 Task: Send an email with the signature Anthony Hernandez with the subject Reminder for an interview and the message Can you please provide me with a status update on the upcoming client meeting? from softage.10@softage.net to softage.4@softage.net and move the email from Sent Items to the folder Access control
Action: Mouse moved to (131, 122)
Screenshot: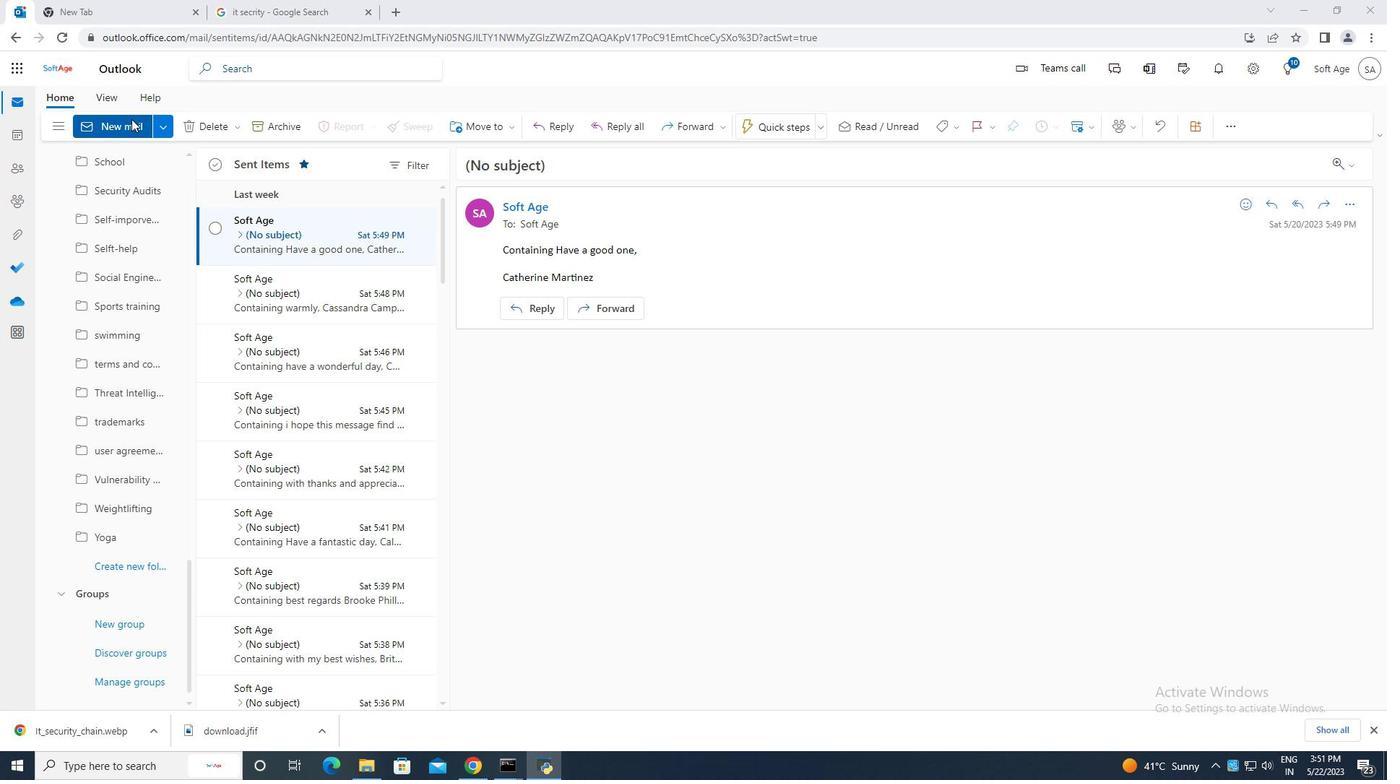 
Action: Mouse pressed left at (131, 122)
Screenshot: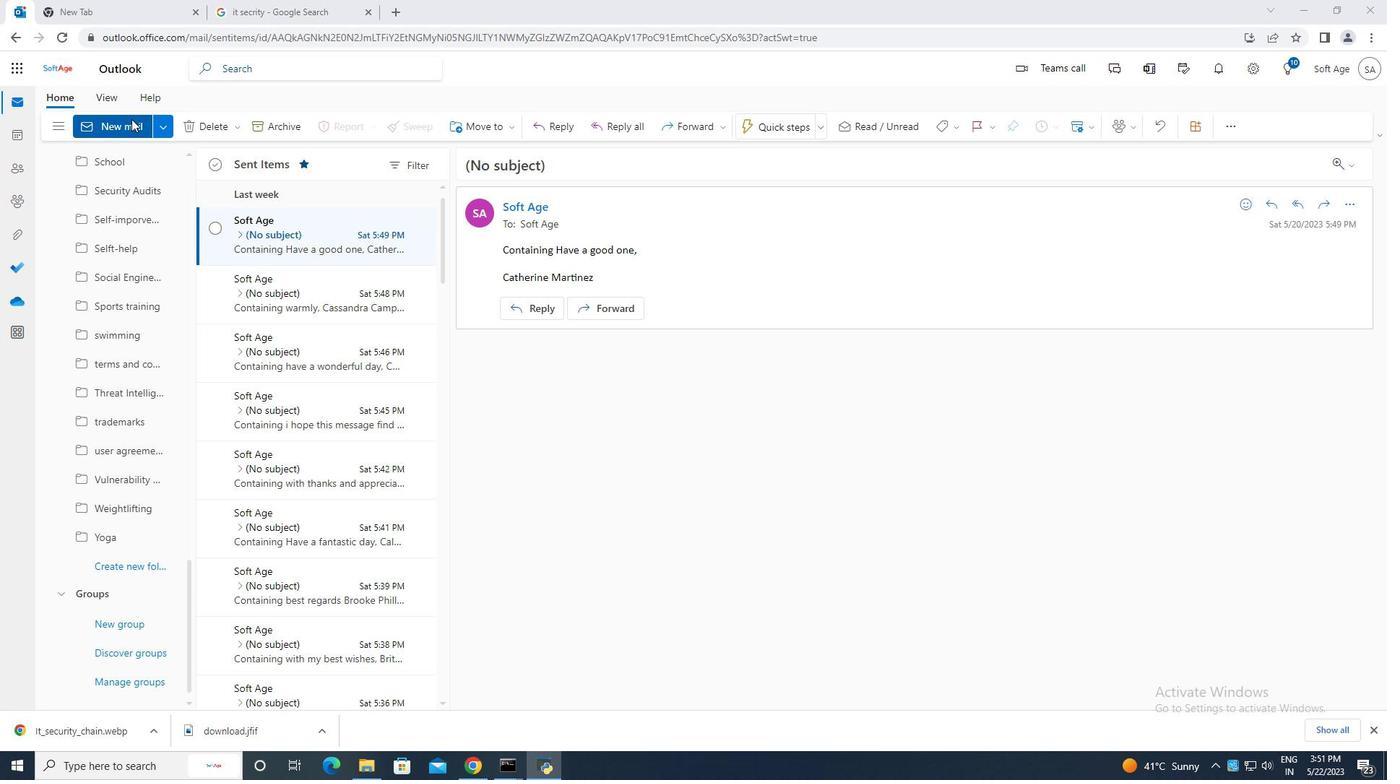 
Action: Mouse moved to (939, 123)
Screenshot: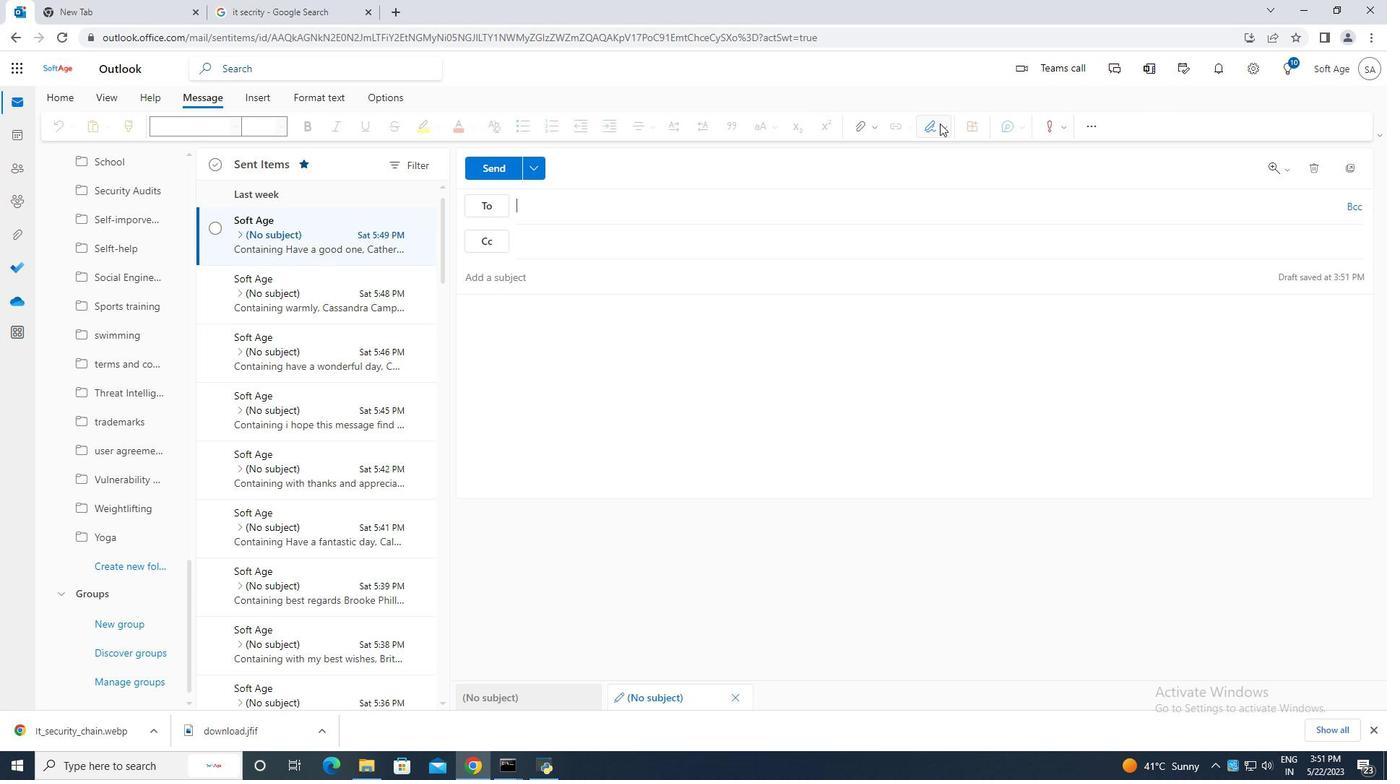 
Action: Mouse pressed left at (939, 123)
Screenshot: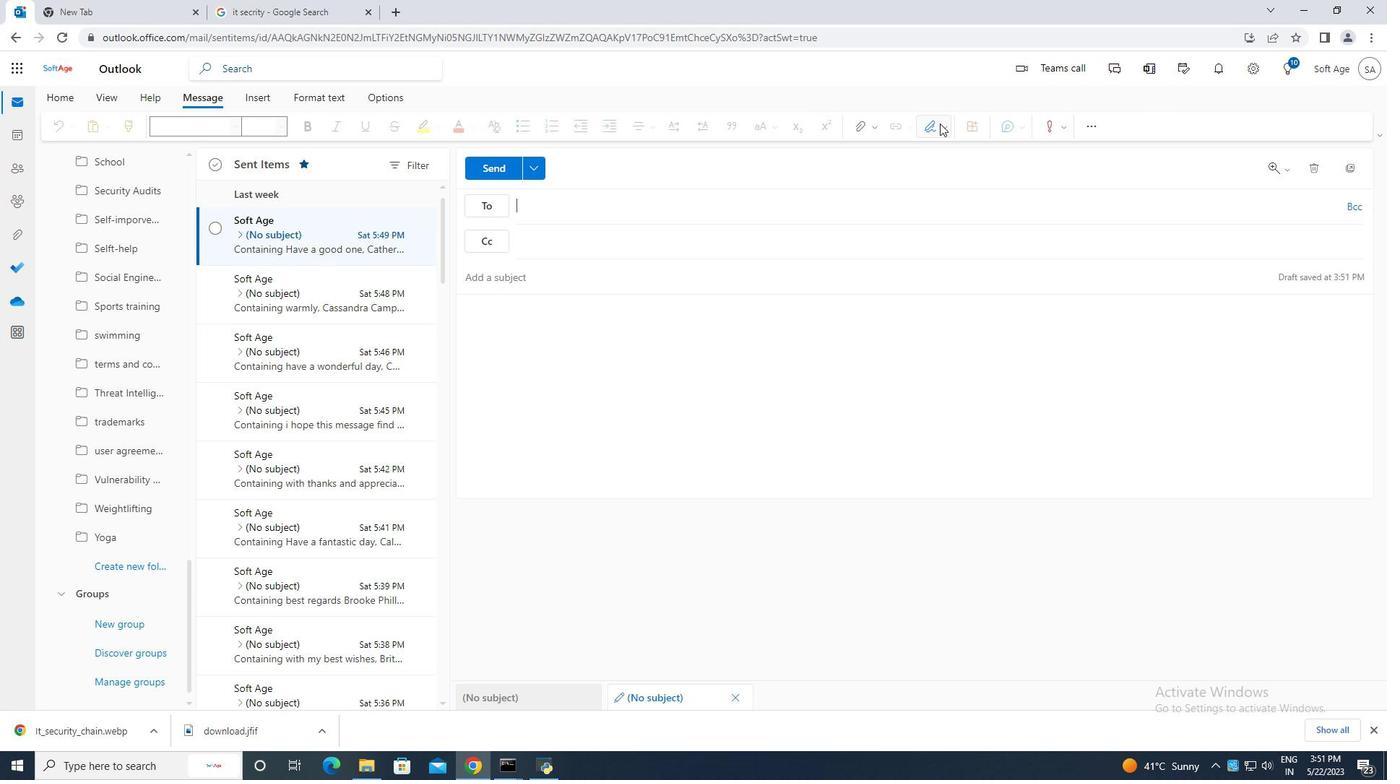 
Action: Mouse moved to (899, 188)
Screenshot: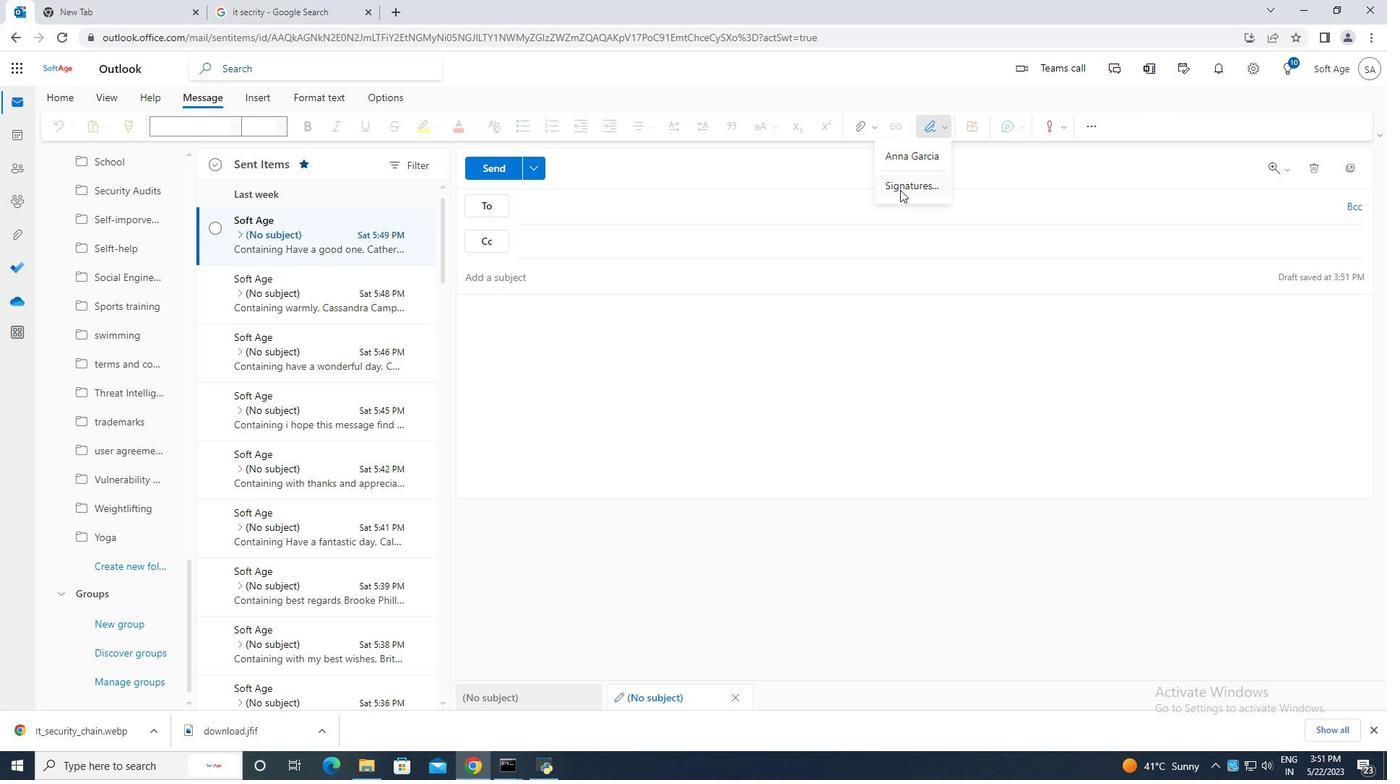 
Action: Mouse pressed left at (899, 188)
Screenshot: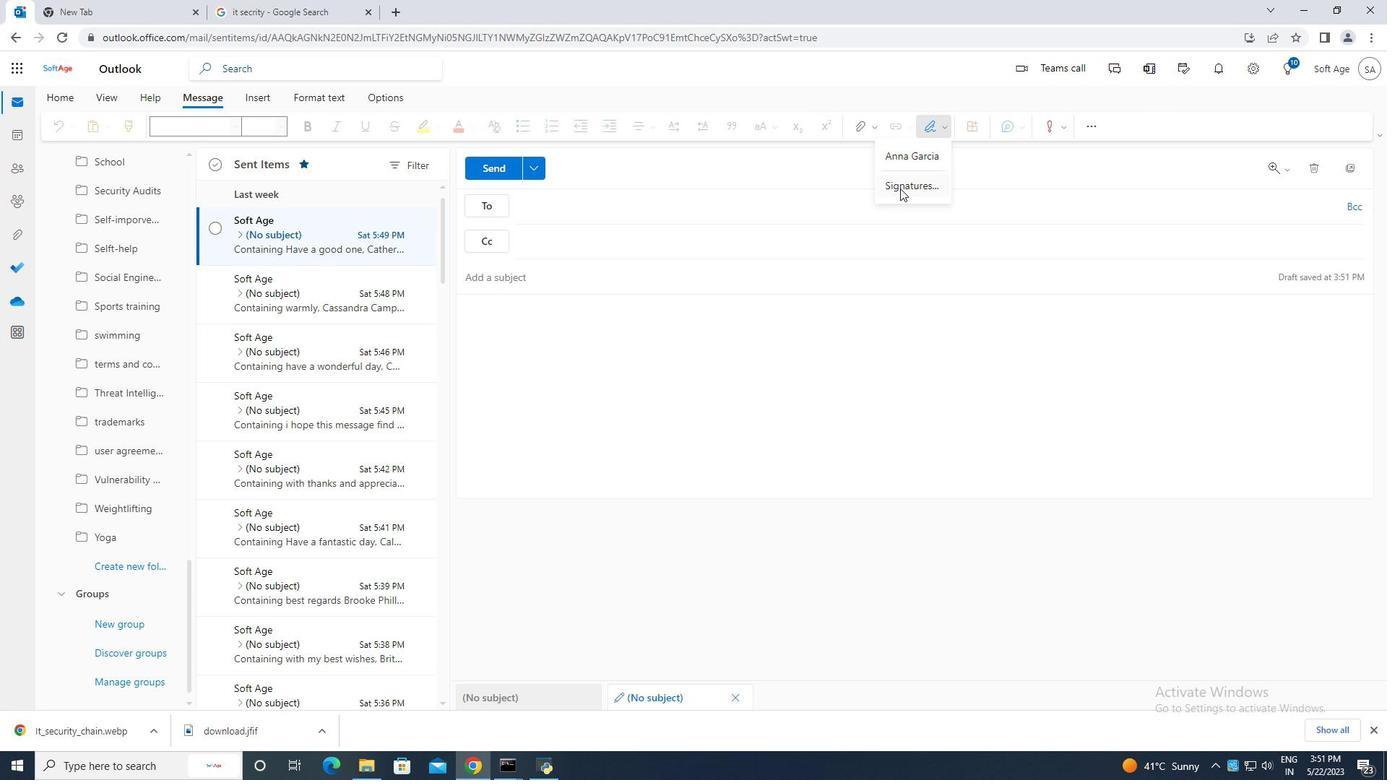 
Action: Mouse moved to (967, 241)
Screenshot: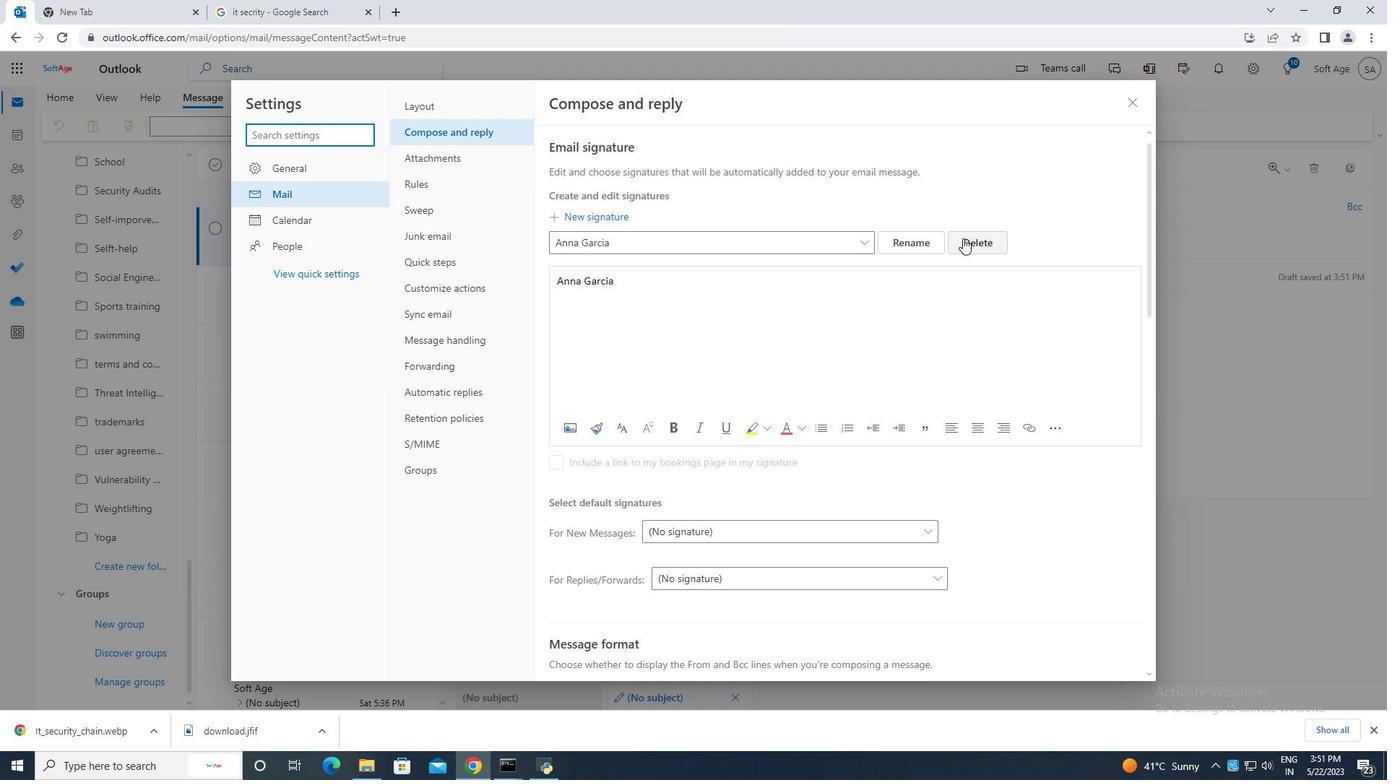 
Action: Mouse pressed left at (967, 241)
Screenshot: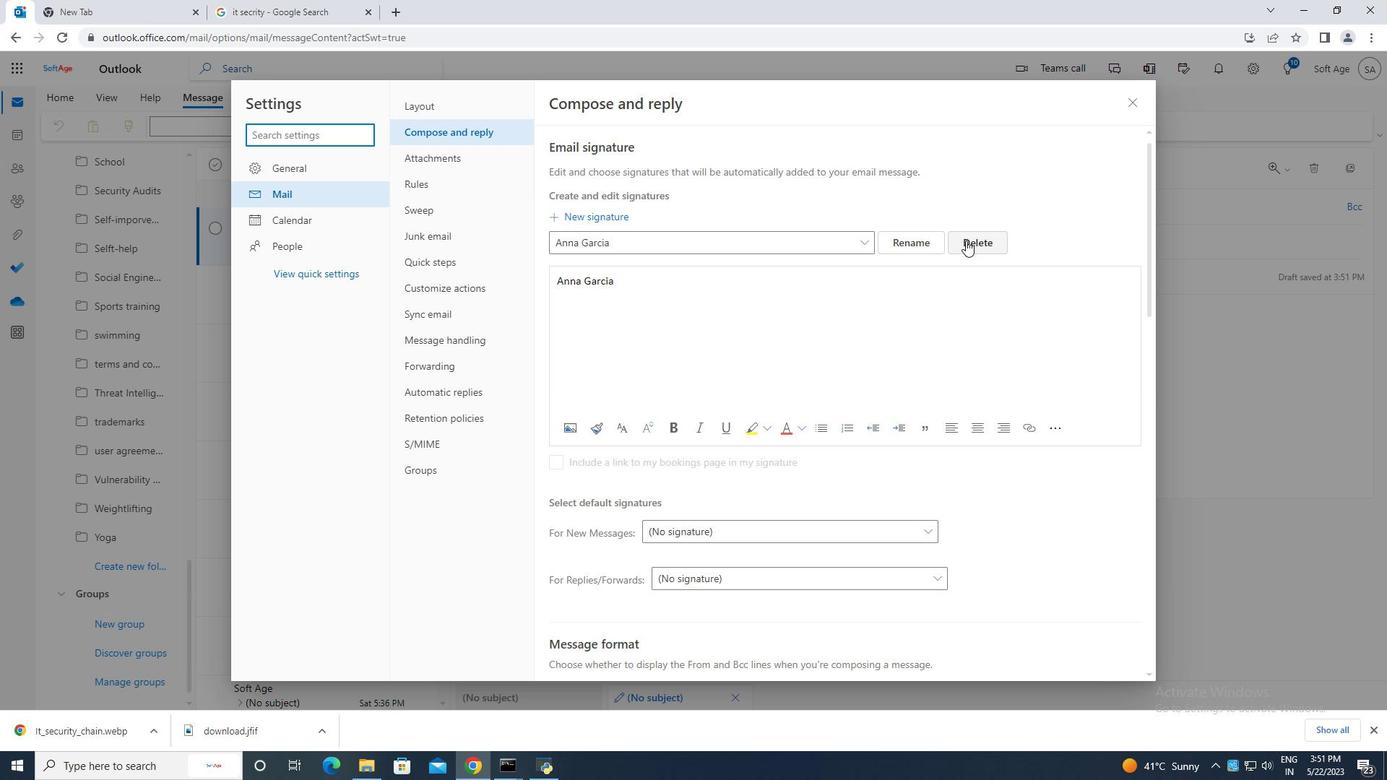 
Action: Mouse moved to (574, 243)
Screenshot: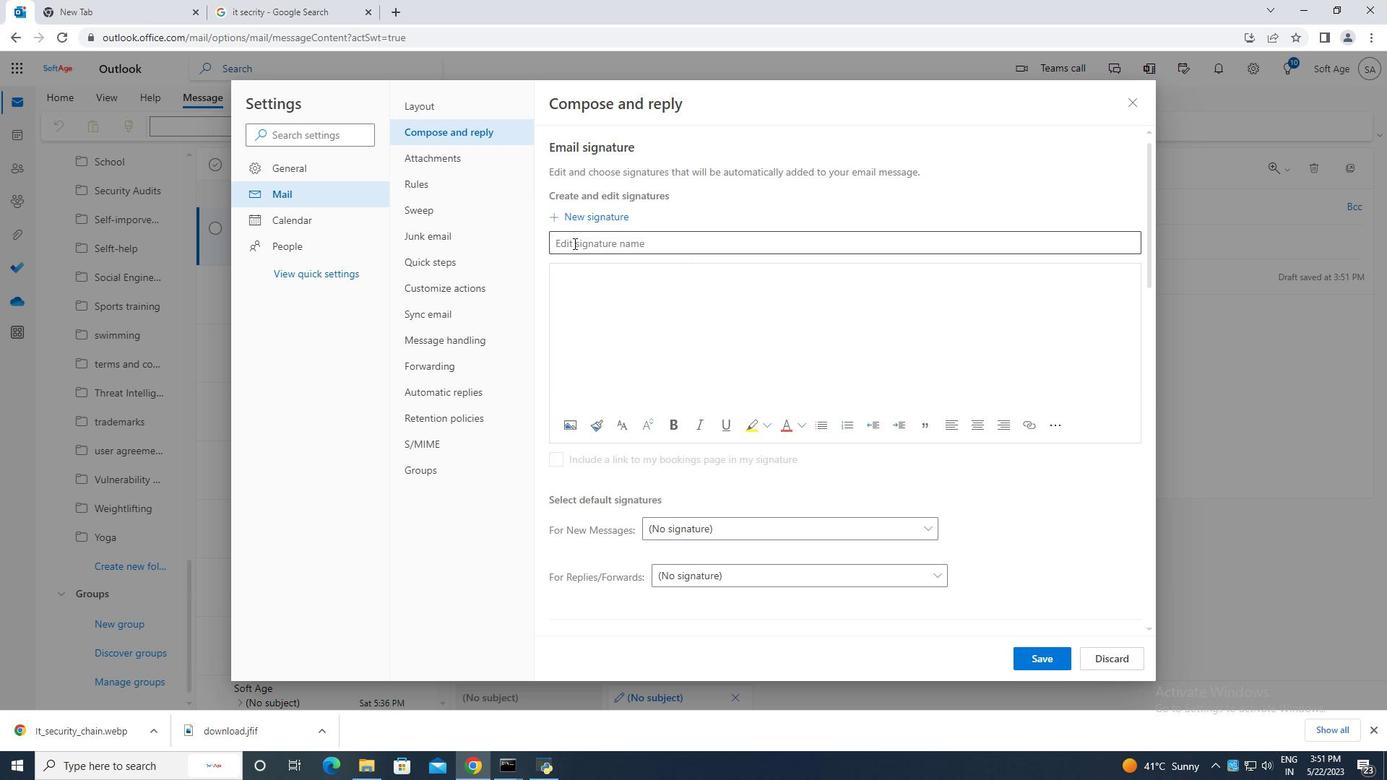 
Action: Mouse pressed left at (574, 243)
Screenshot: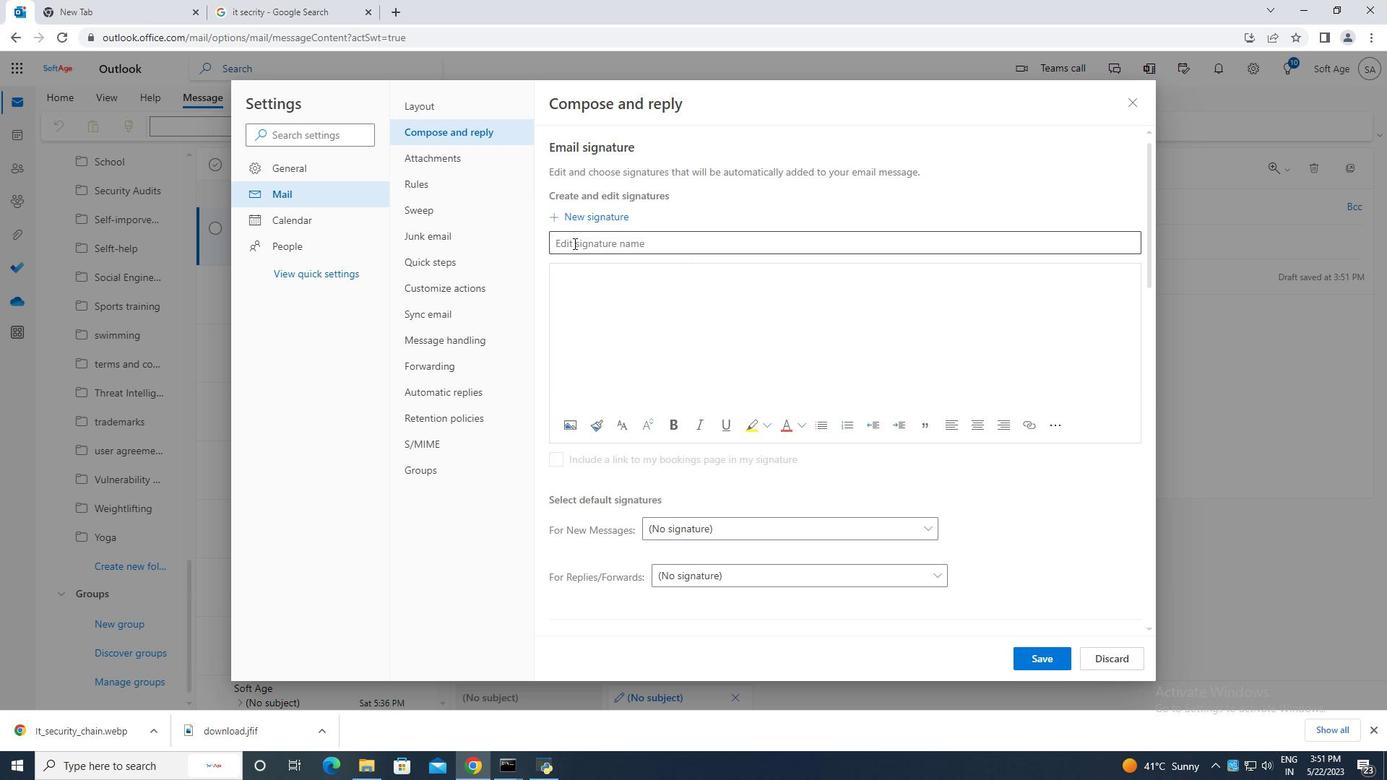 
Action: Key pressed <Key.caps_lock>A<Key.caps_lock>nthony<Key.space><Key.caps_lock>H<Key.caps_lock>ernandez
Screenshot: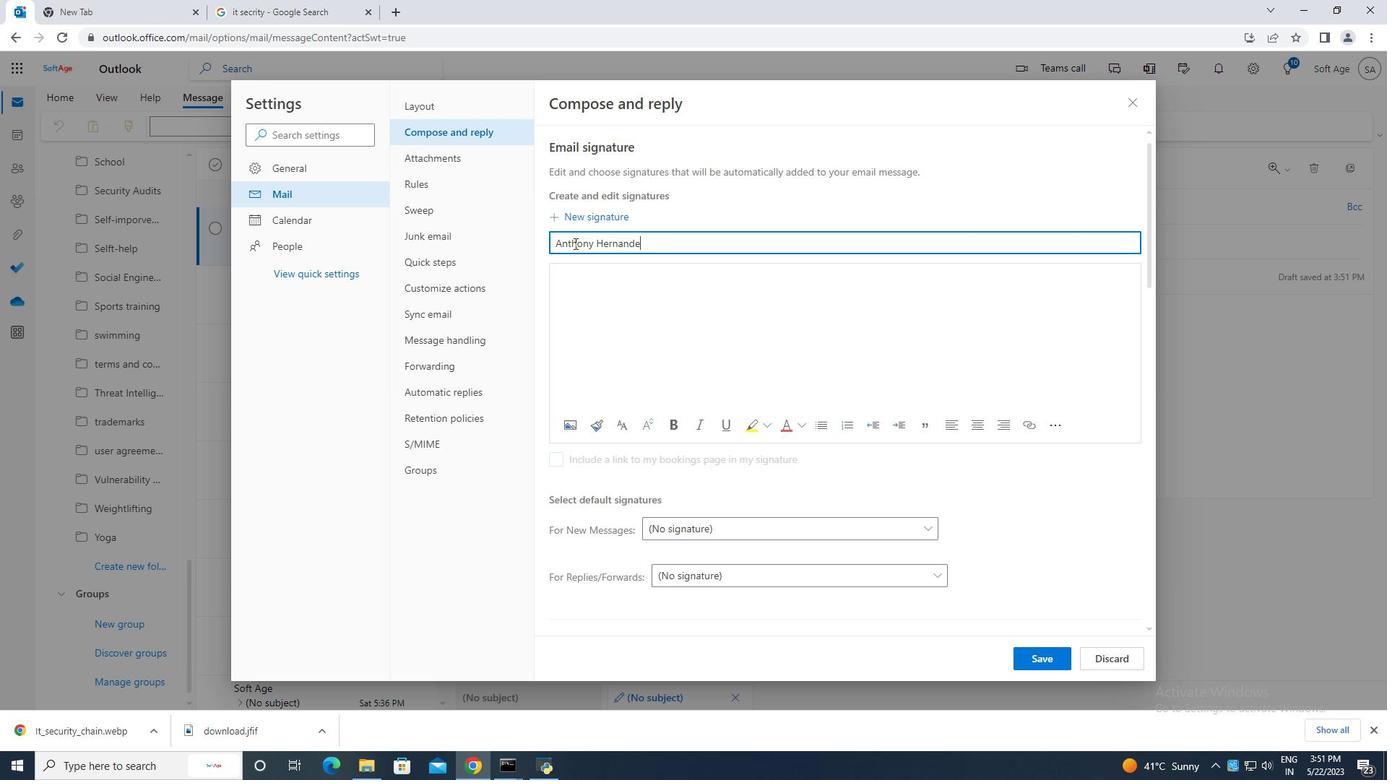 
Action: Mouse moved to (563, 287)
Screenshot: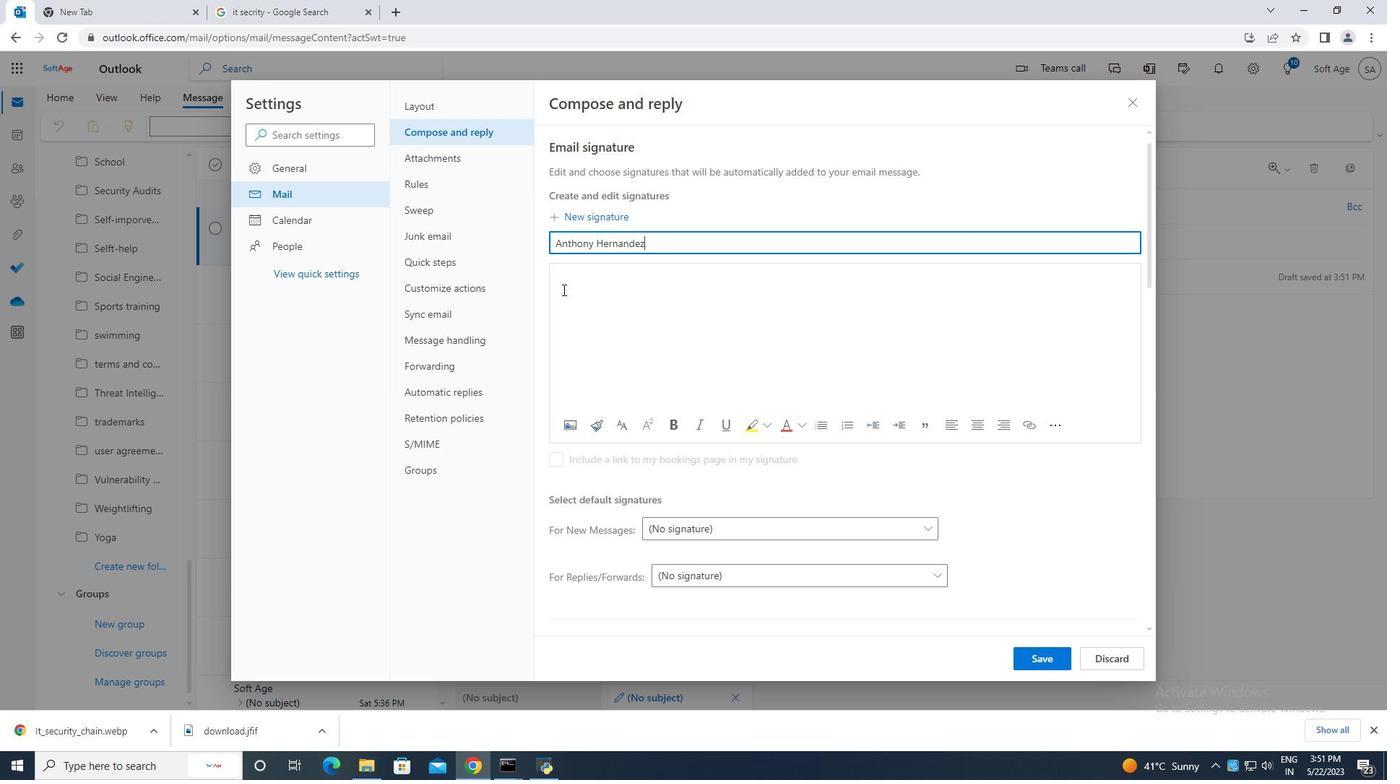 
Action: Mouse pressed left at (563, 287)
Screenshot: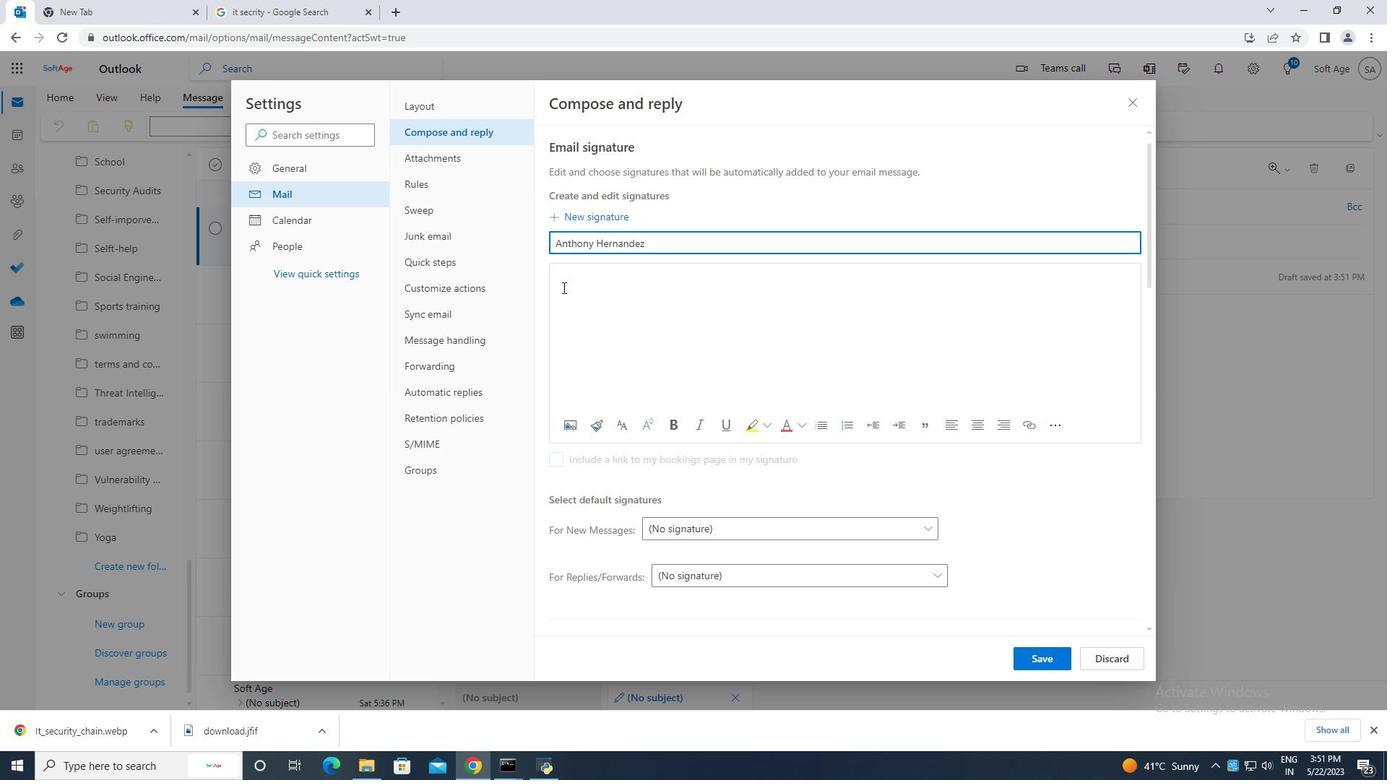 
Action: Mouse moved to (563, 286)
Screenshot: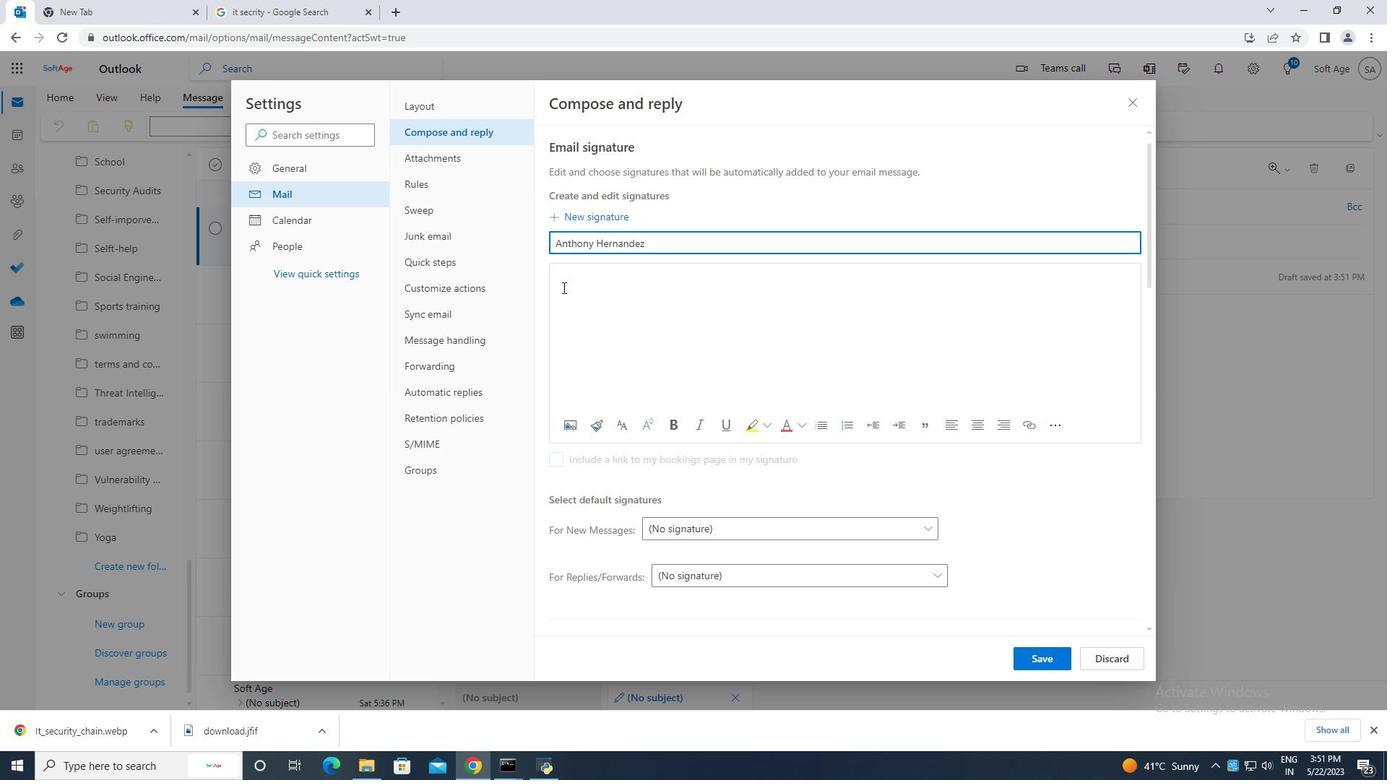 
Action: Key pressed <Key.caps_lock>A<Key.caps_lock>nthony<Key.space><Key.caps_lock>H<Key.caps_lock>ernandez
Screenshot: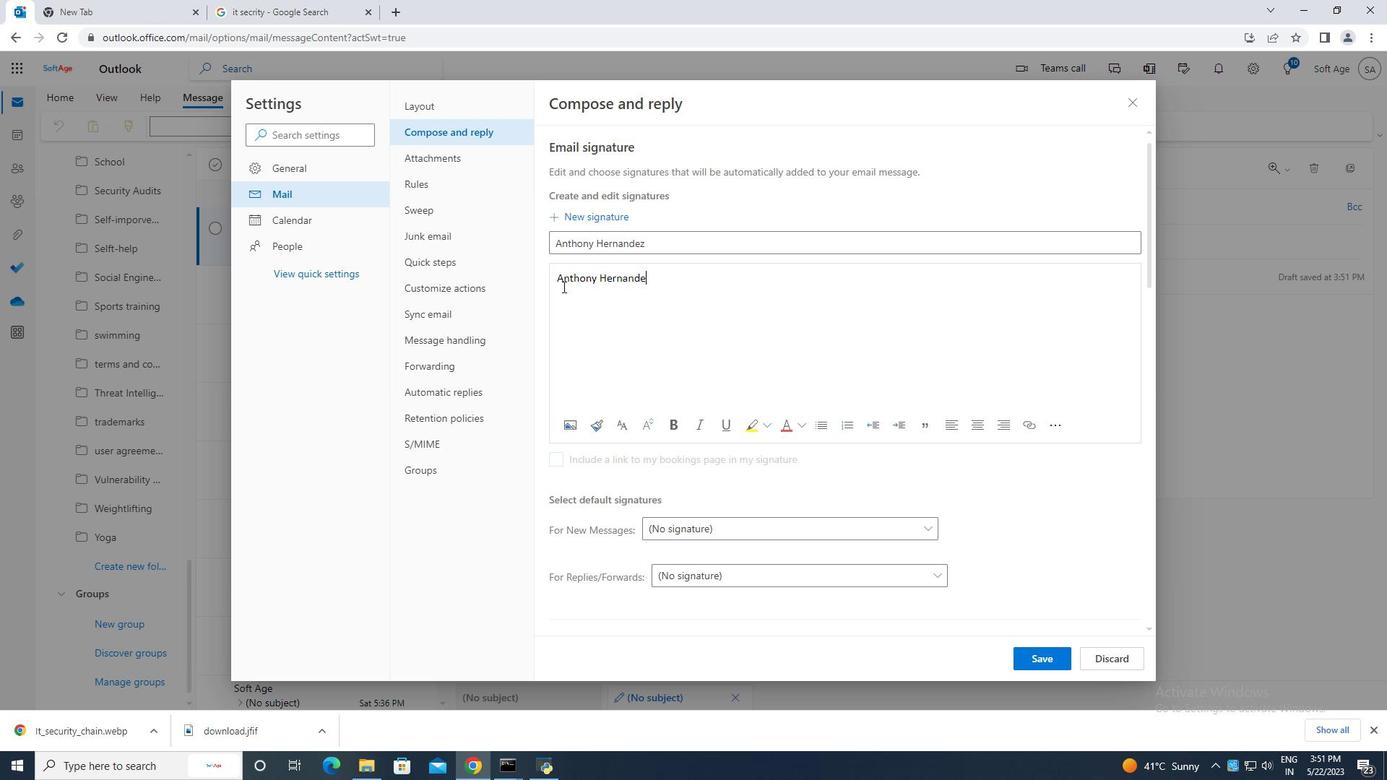 
Action: Mouse moved to (1048, 656)
Screenshot: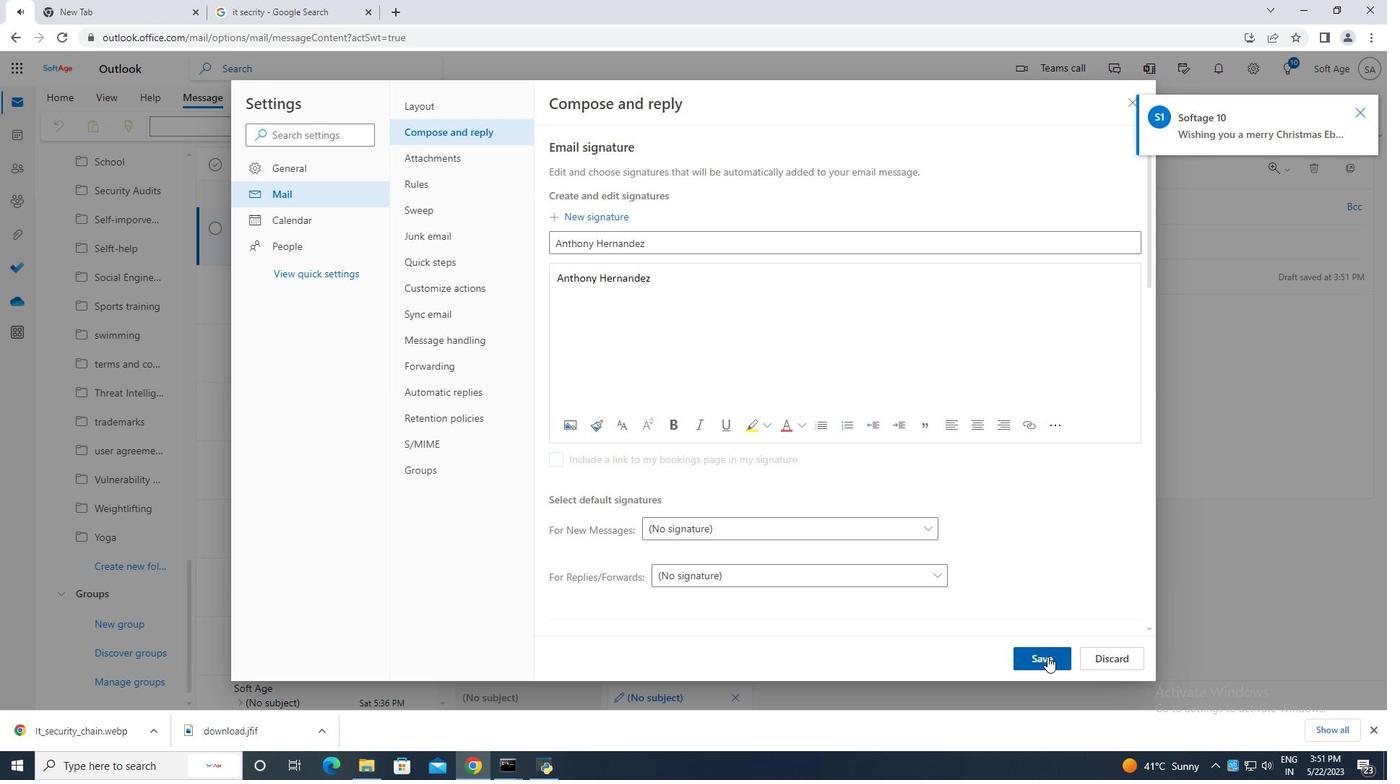 
Action: Mouse pressed left at (1048, 656)
Screenshot: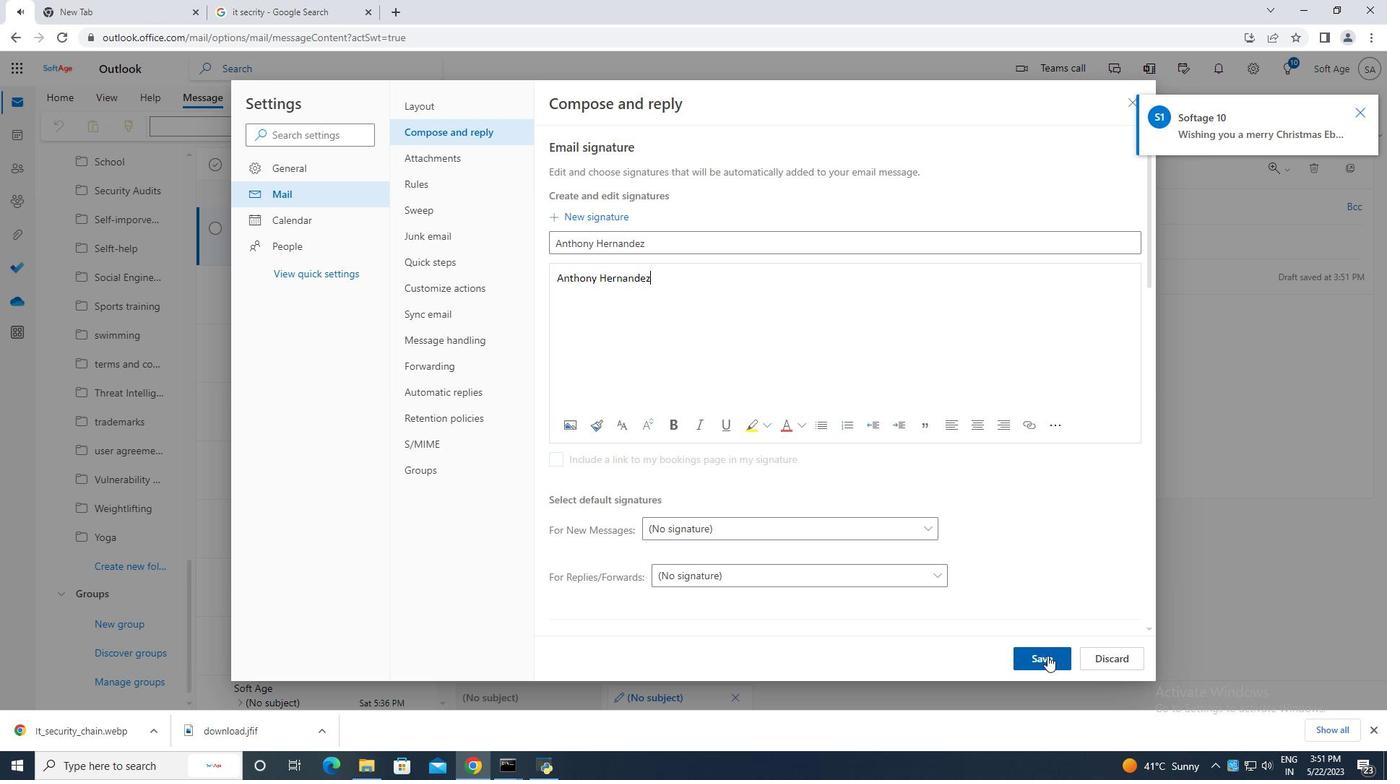 
Action: Mouse moved to (1131, 105)
Screenshot: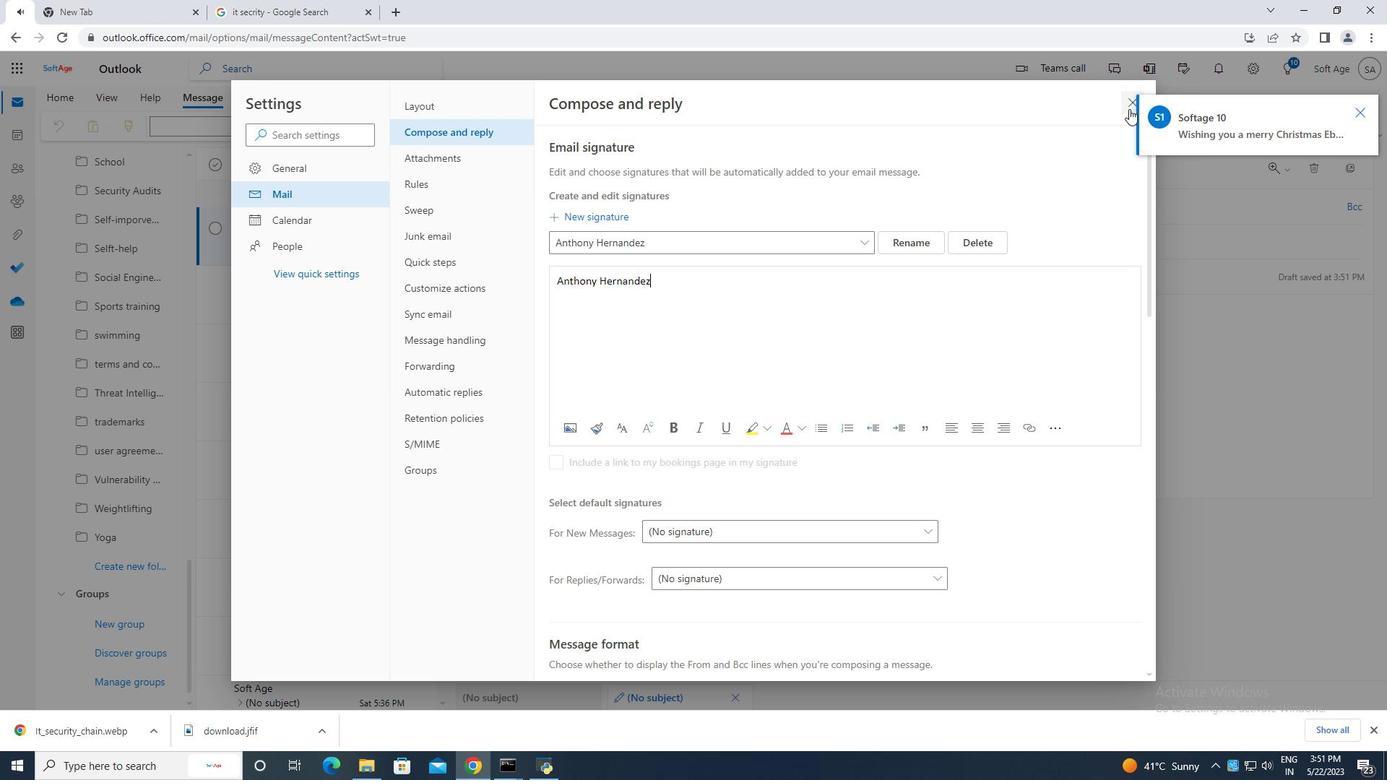 
Action: Mouse pressed left at (1131, 105)
Screenshot: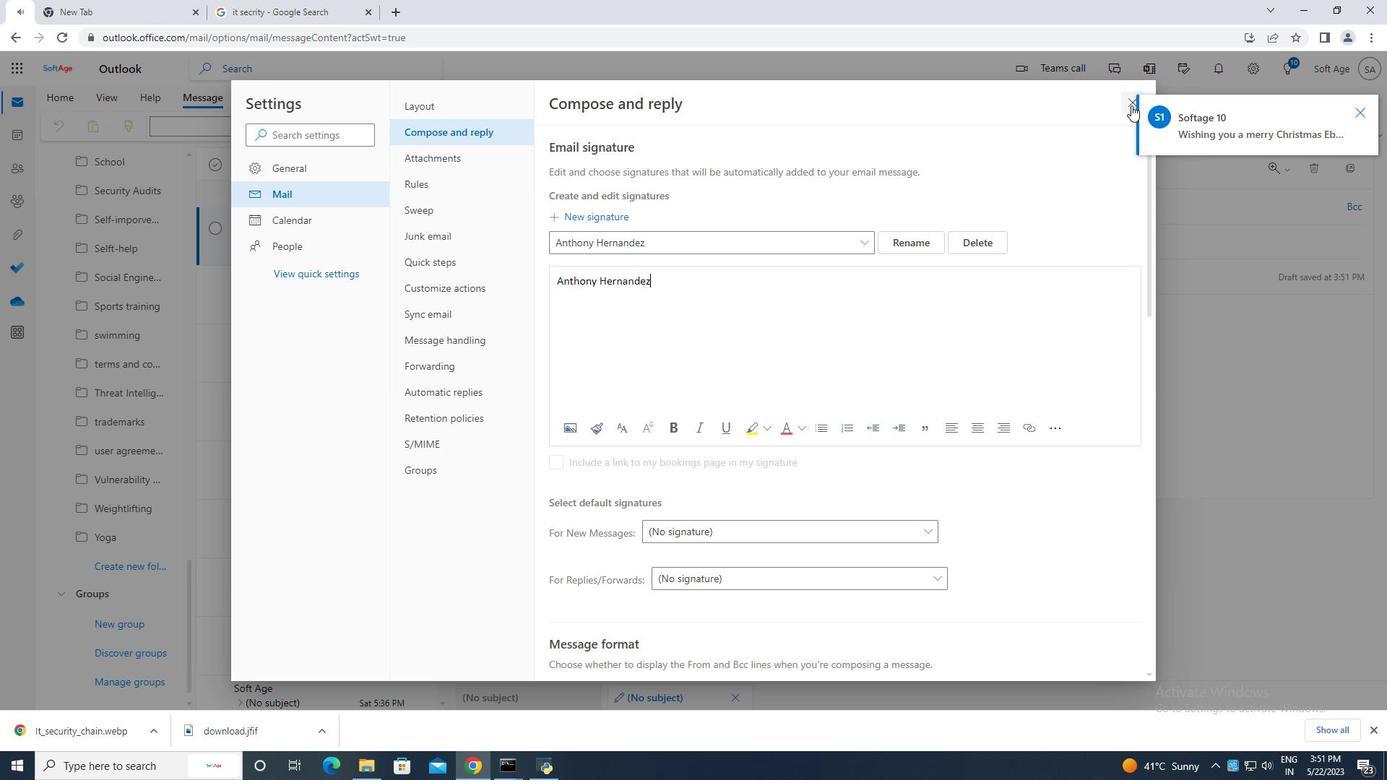 
Action: Mouse moved to (928, 130)
Screenshot: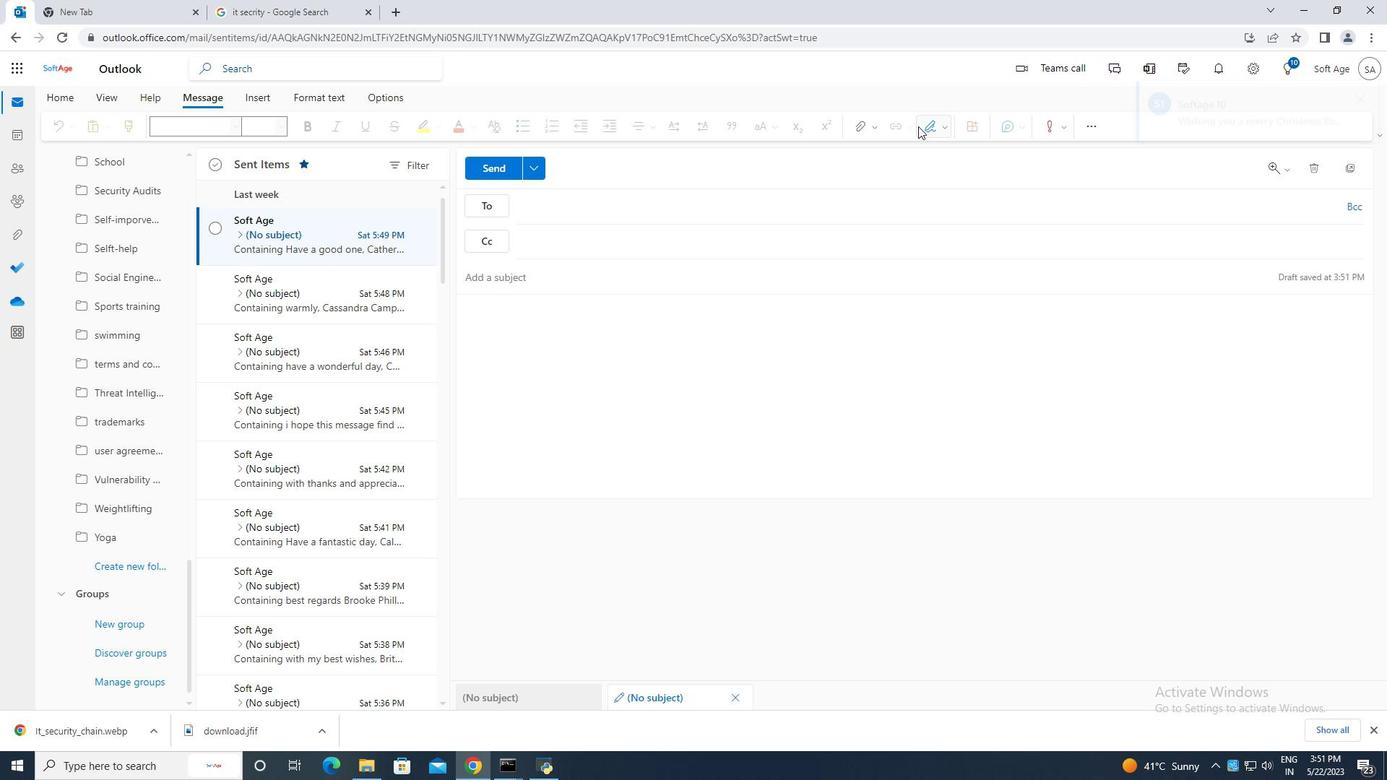 
Action: Mouse pressed left at (928, 130)
Screenshot: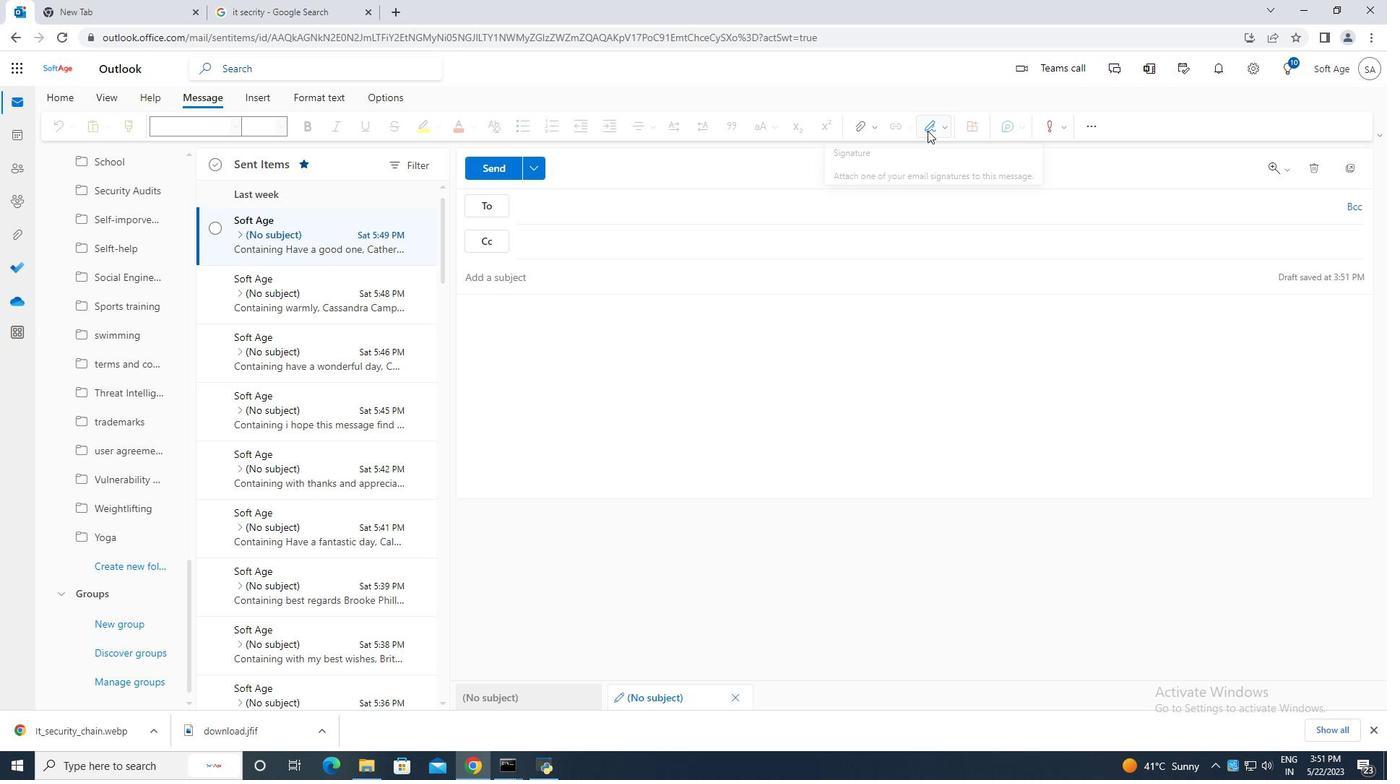 
Action: Mouse moved to (886, 159)
Screenshot: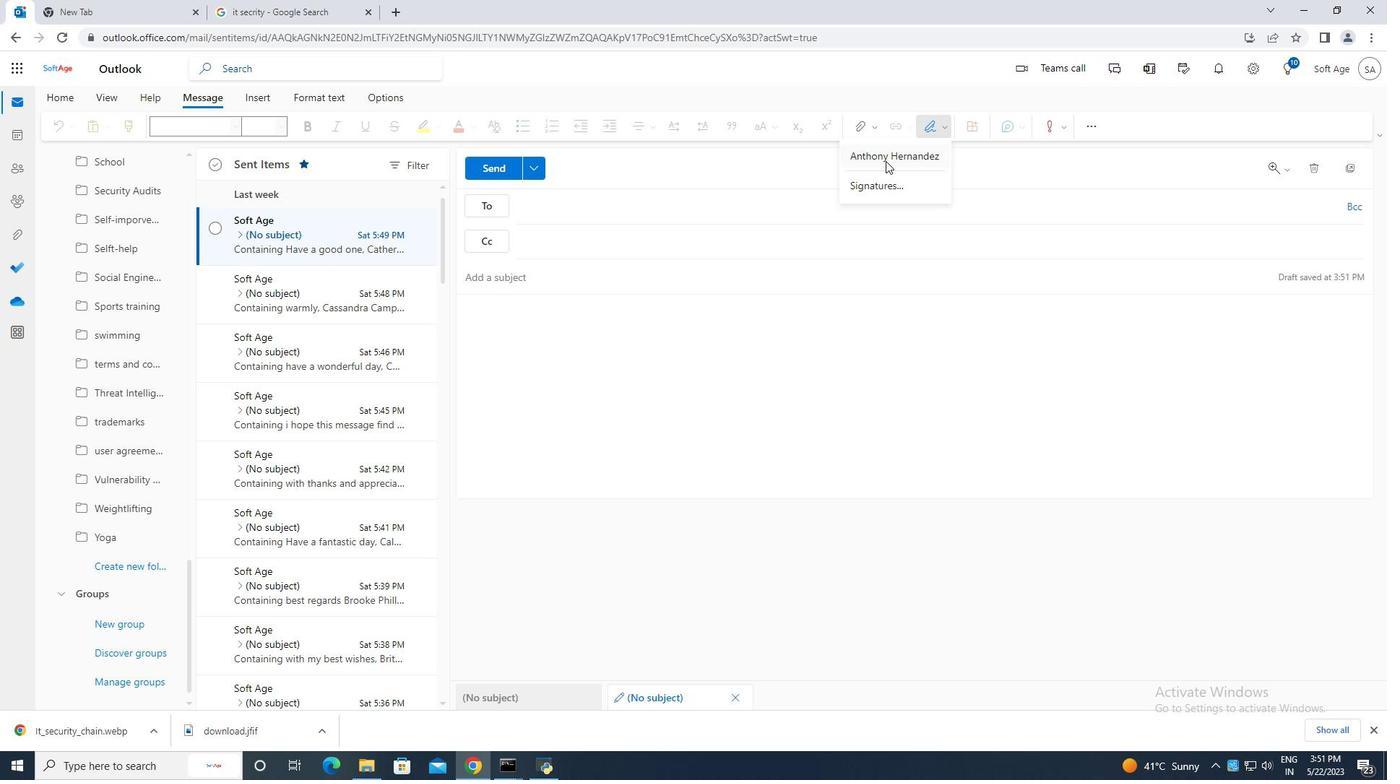 
Action: Mouse pressed left at (886, 159)
Screenshot: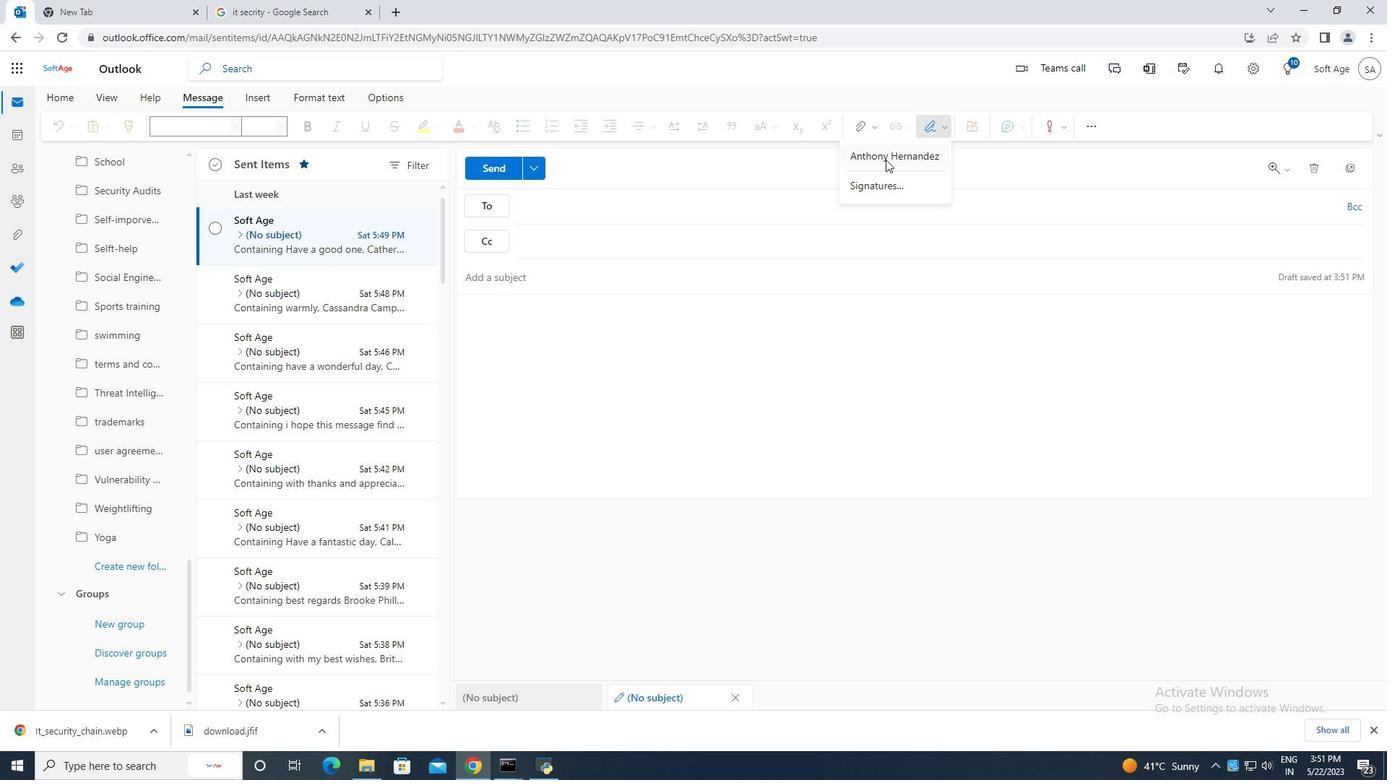 
Action: Mouse moved to (510, 271)
Screenshot: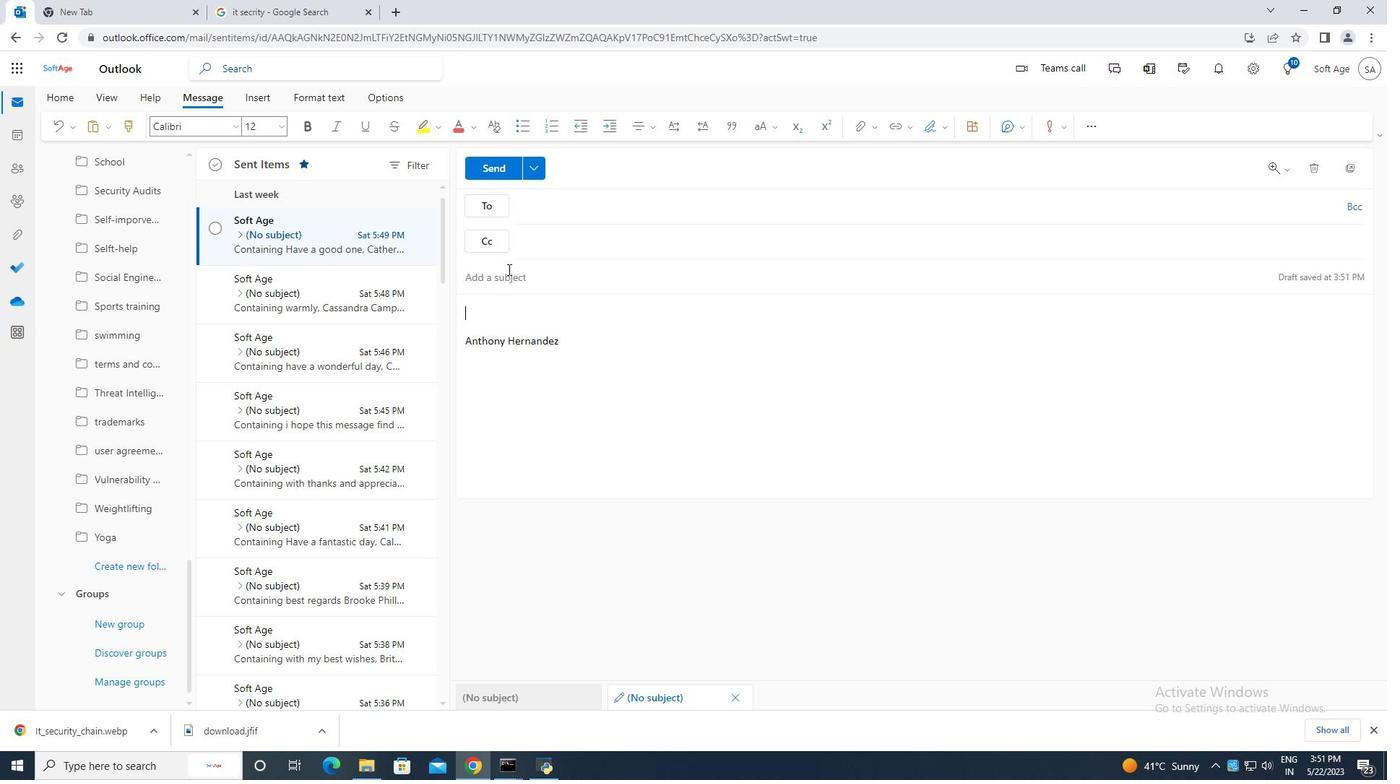 
Action: Mouse pressed left at (510, 271)
Screenshot: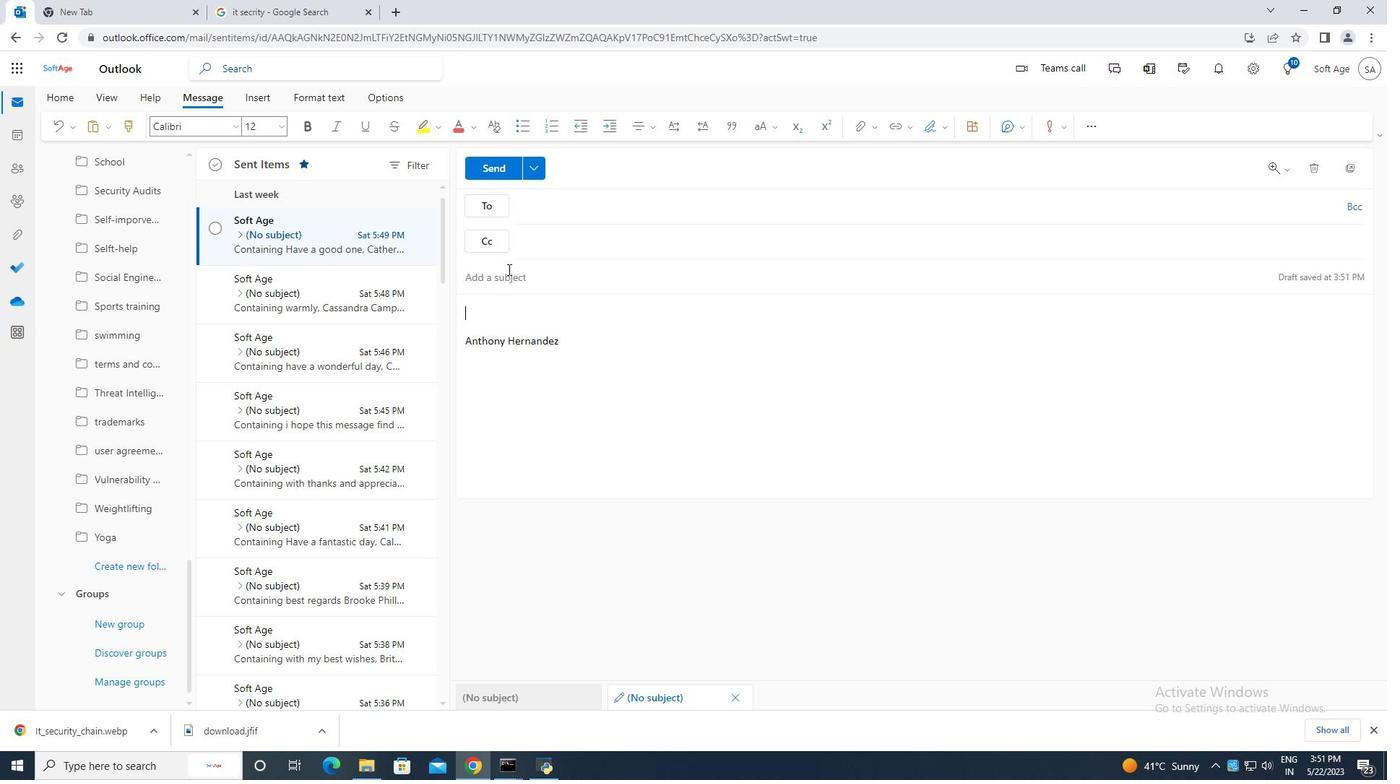 
Action: Mouse moved to (510, 271)
Screenshot: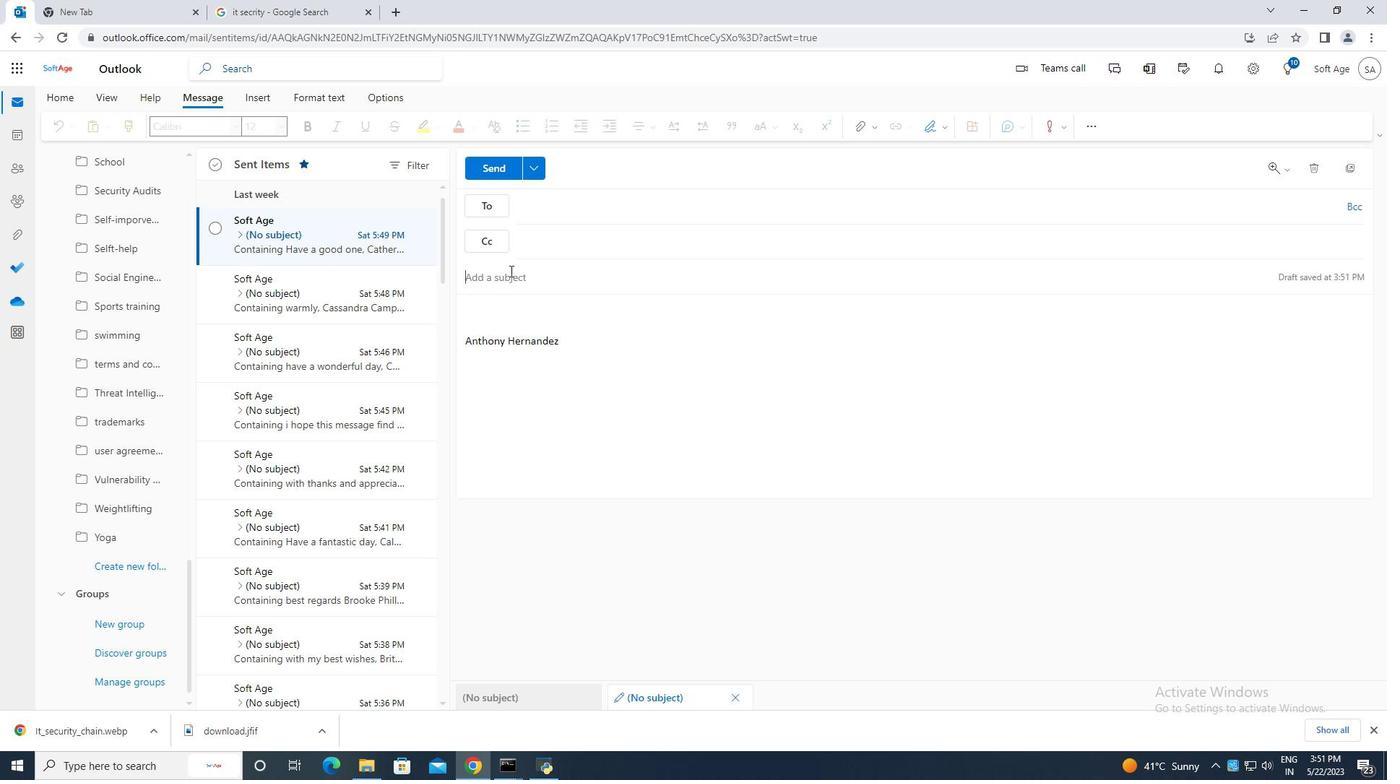 
Action: Key pressed <Key.caps_lock>R<Key.caps_lock>eminder<Key.space>for<Key.space>an<Key.space>interview<Key.space><Key.backspace>.
Screenshot: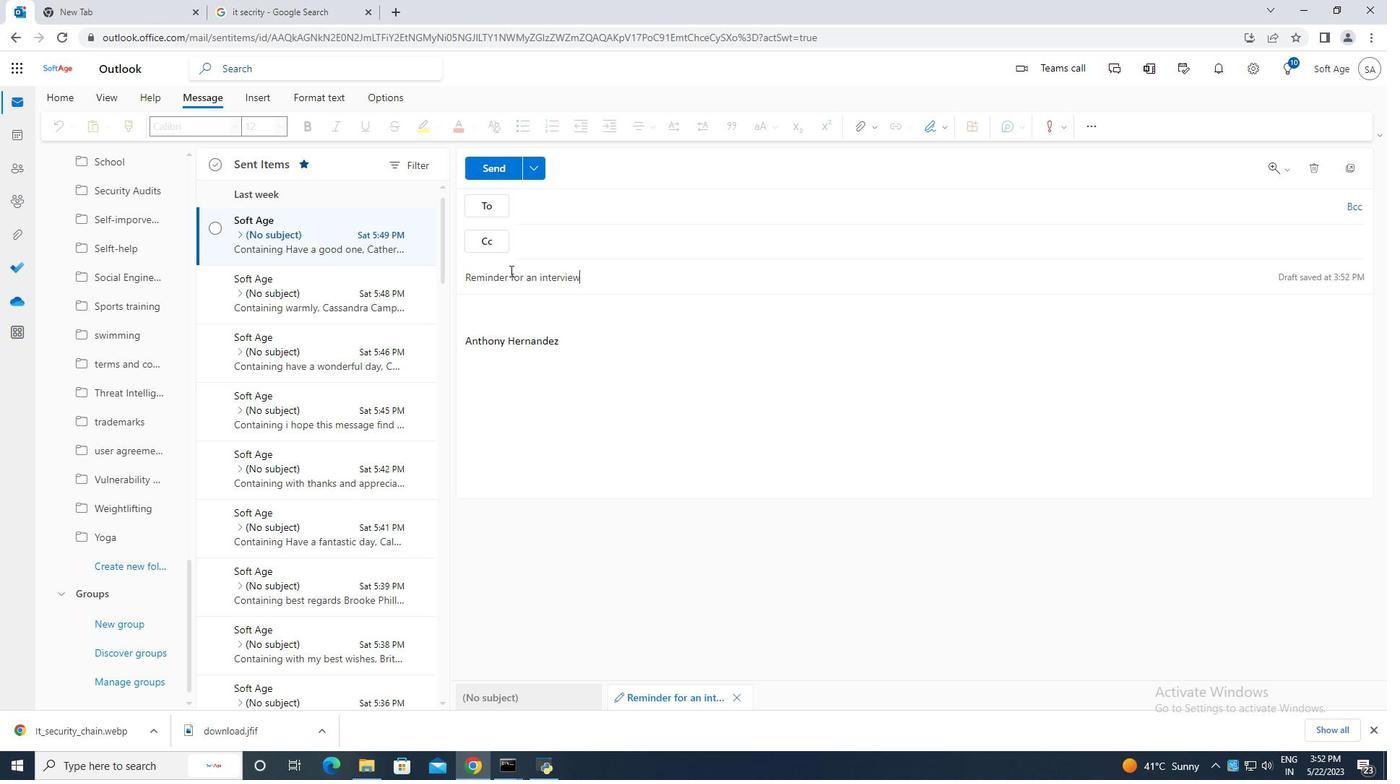 
Action: Mouse moved to (524, 318)
Screenshot: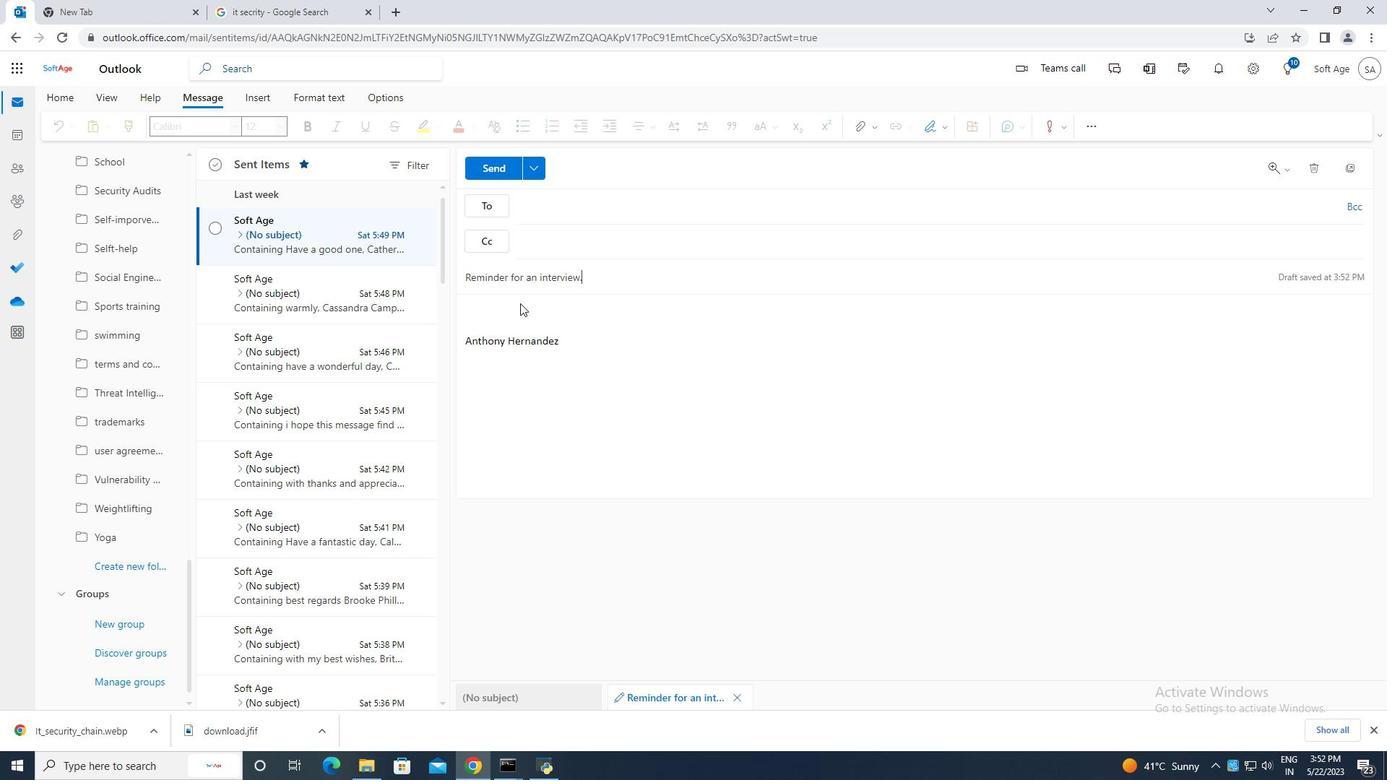 
Action: Mouse pressed left at (524, 318)
Screenshot: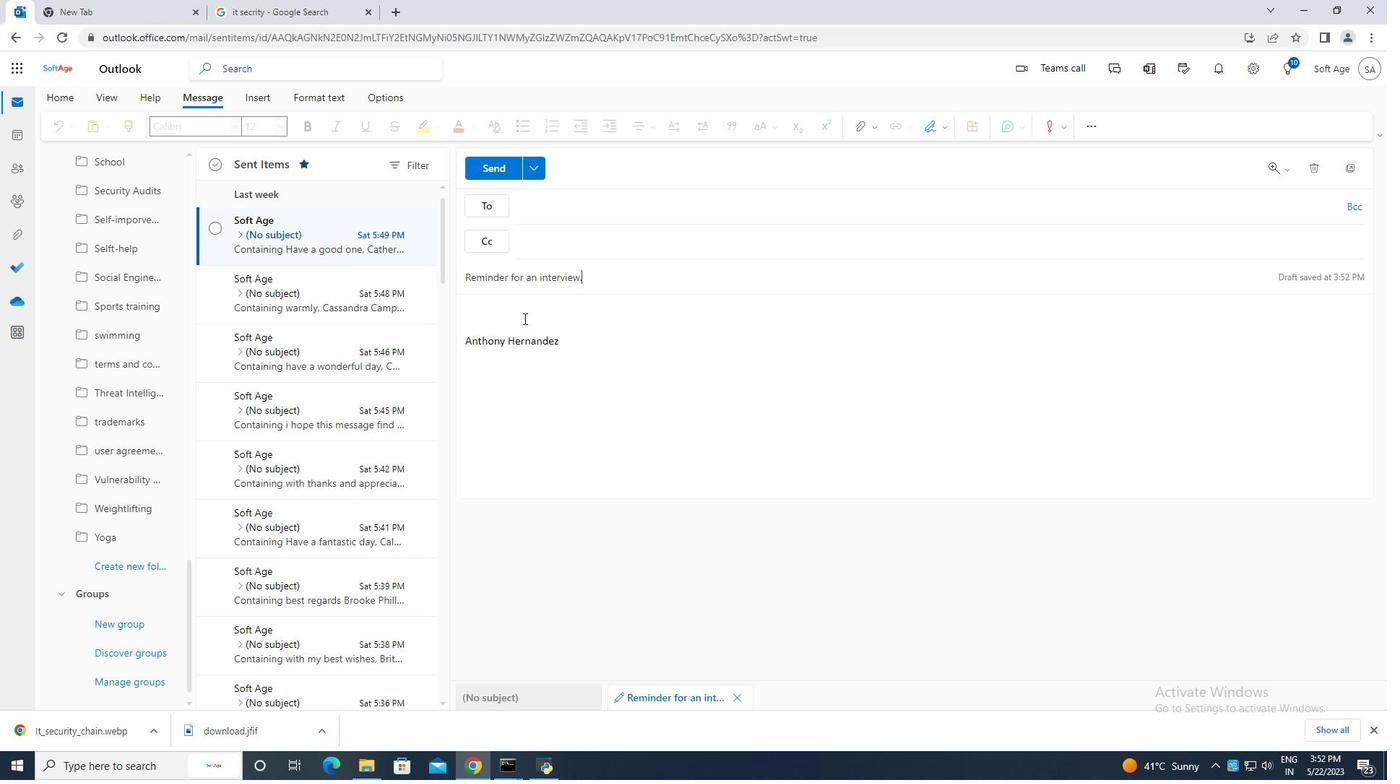 
Action: Key pressed <Key.caps_lock>C<Key.caps_lock>an<Key.space>you<Key.space>please<Key.space>provide<Key.space>me<Key.space>with<Key.space>a<Key.space>status<Key.space>u[<Key.backspace>pdate<Key.space>on<Key.space>the<Key.space>upcomm<Key.backspace>ing<Key.space>clint<Key.space><Key.backspace><Key.backspace><Key.backspace>ent<Key.space>meeting.
Screenshot: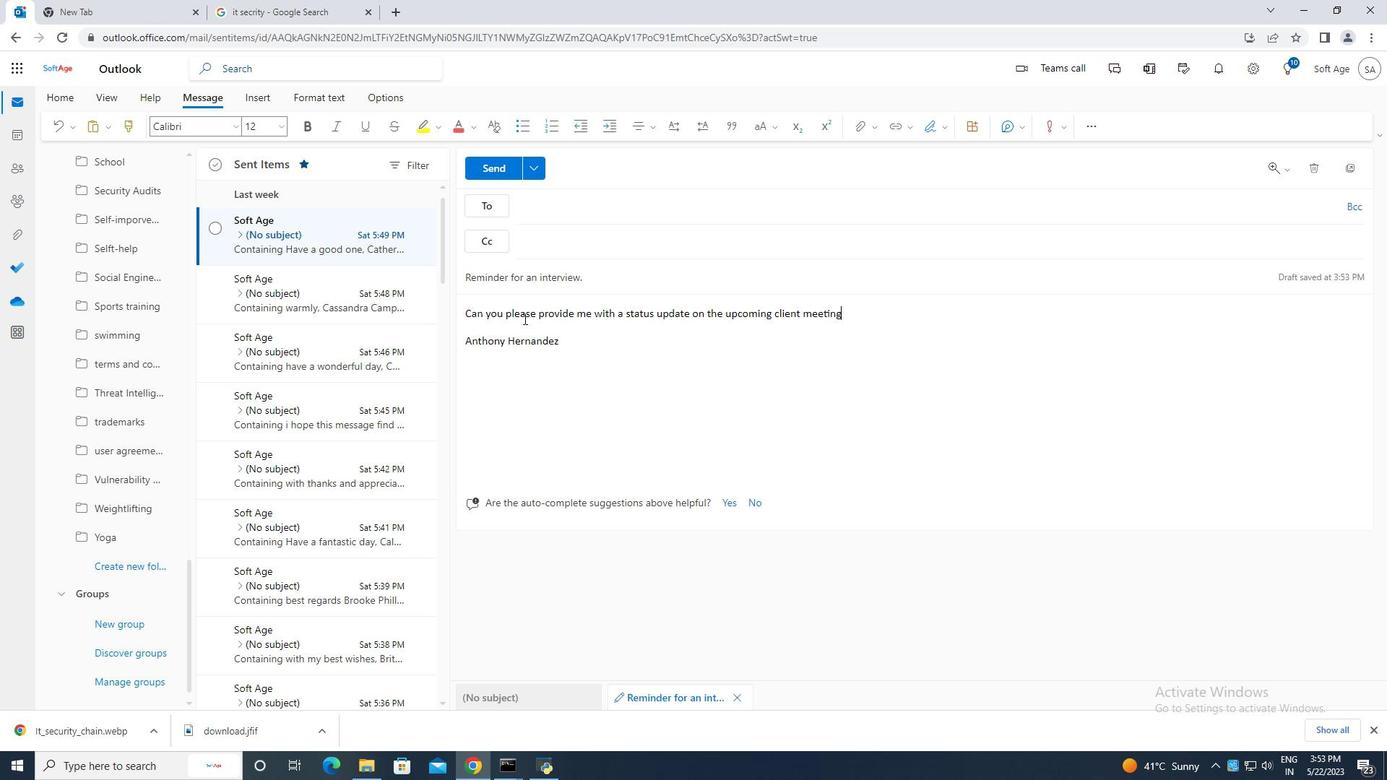 
Action: Mouse moved to (588, 210)
Screenshot: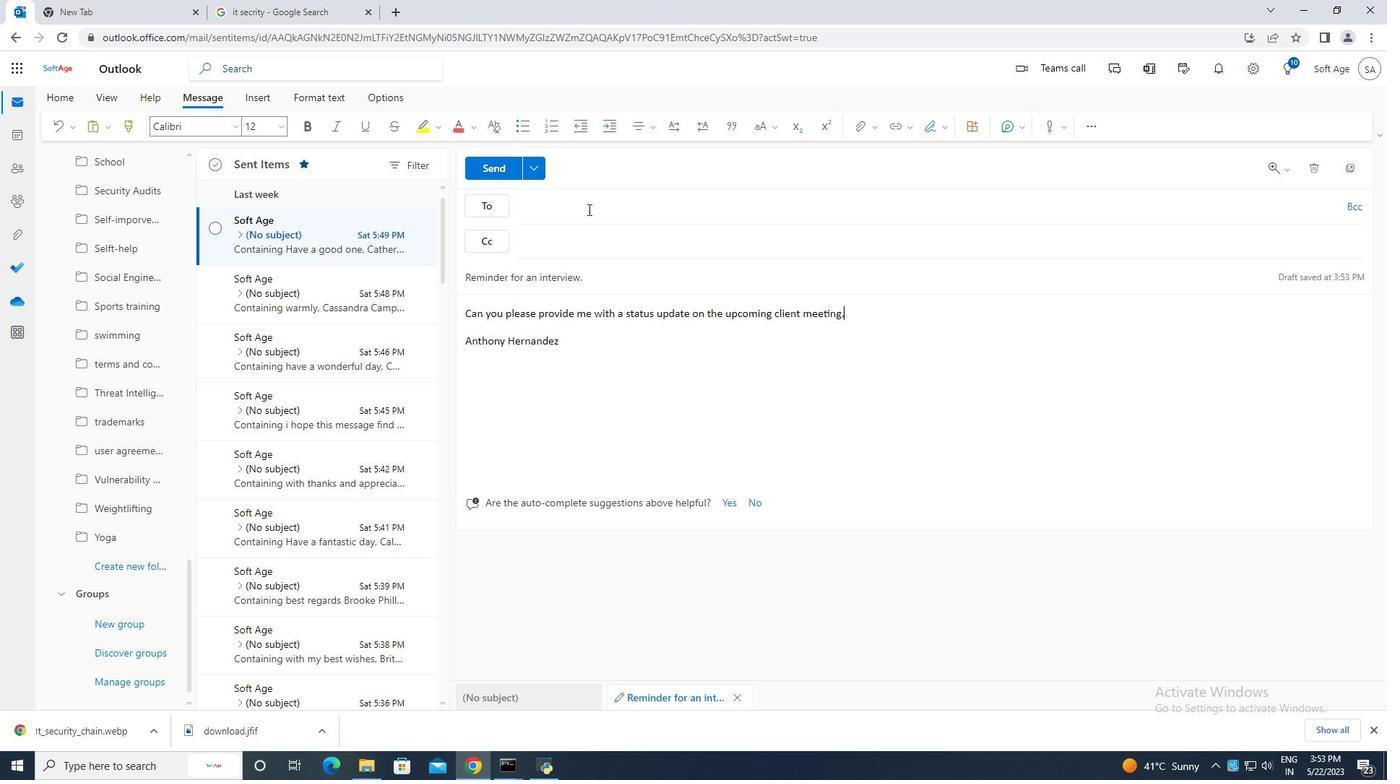 
Action: Mouse pressed left at (588, 210)
Screenshot: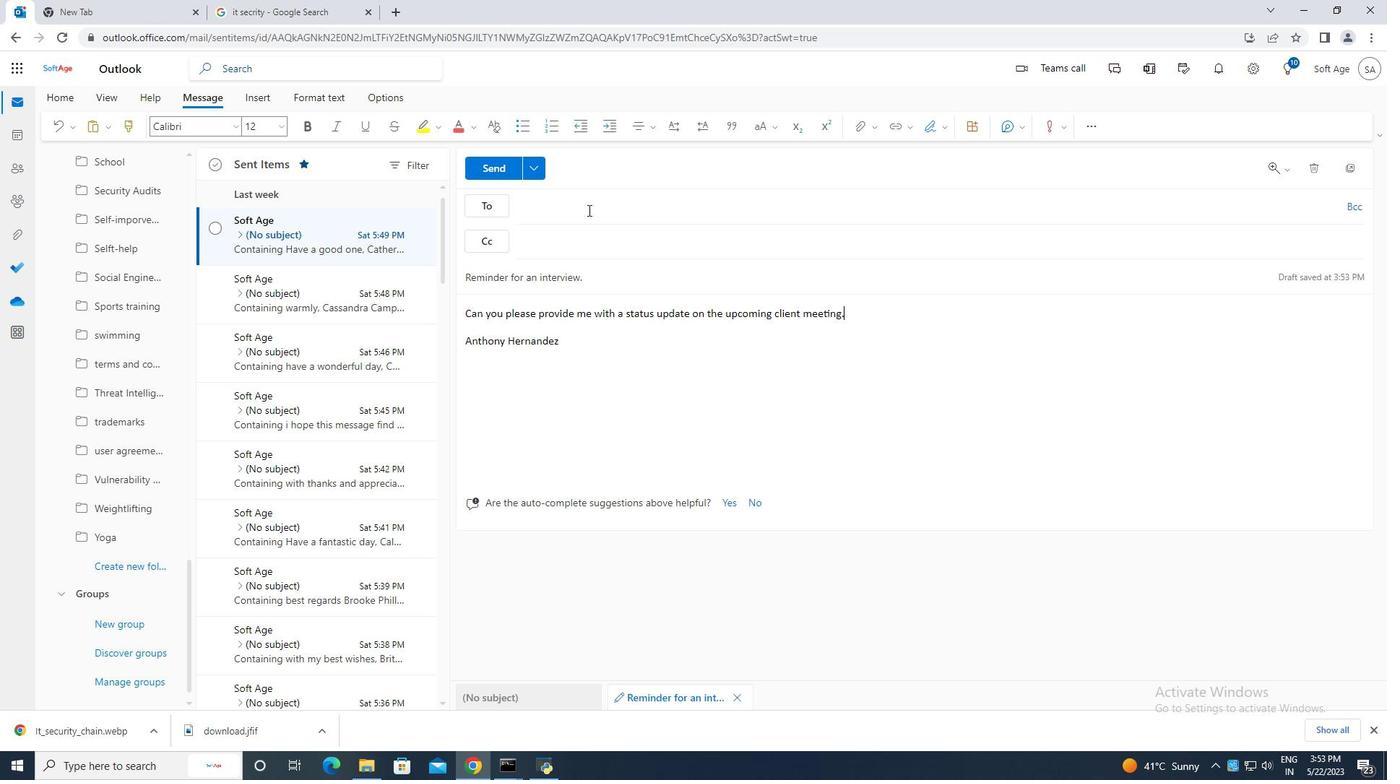 
Action: Key pressed softage.4<Key.shift>@
Screenshot: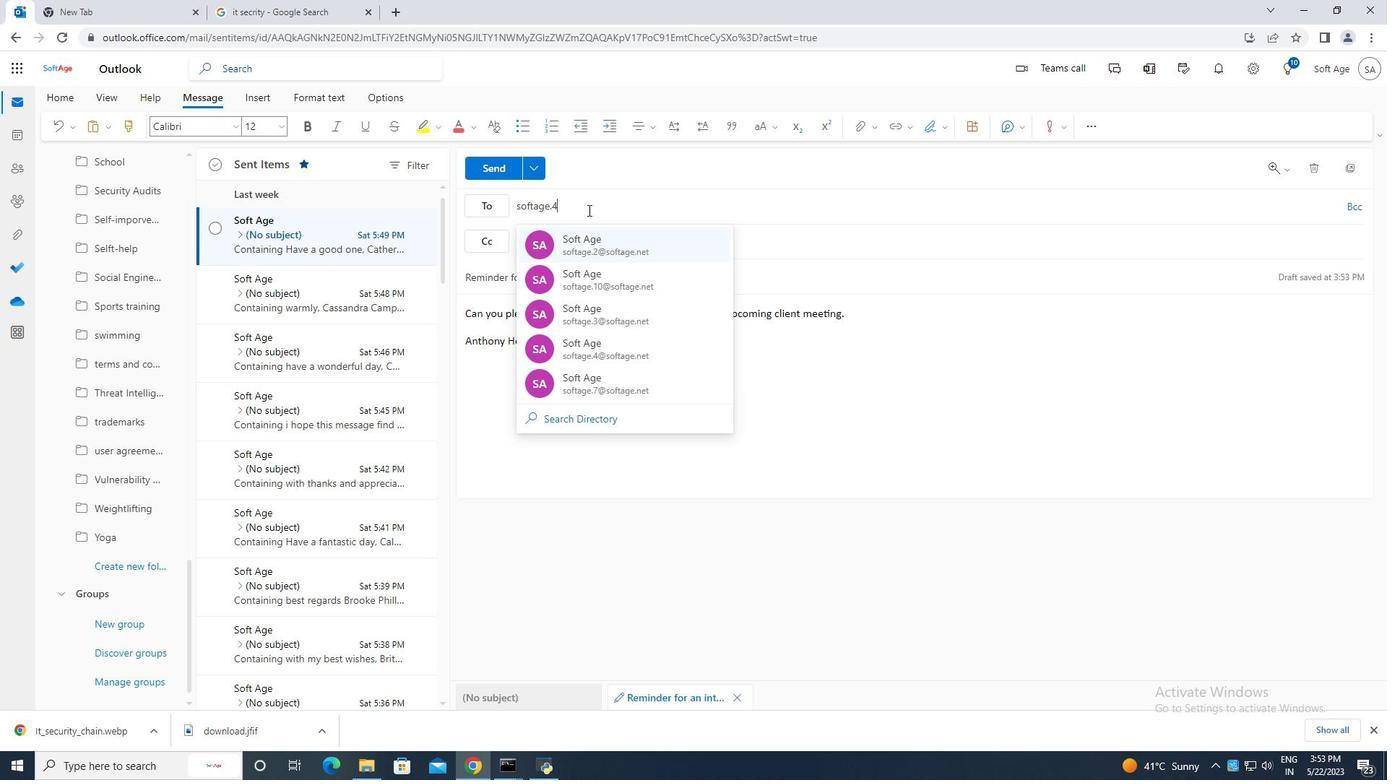 
Action: Mouse moved to (640, 236)
Screenshot: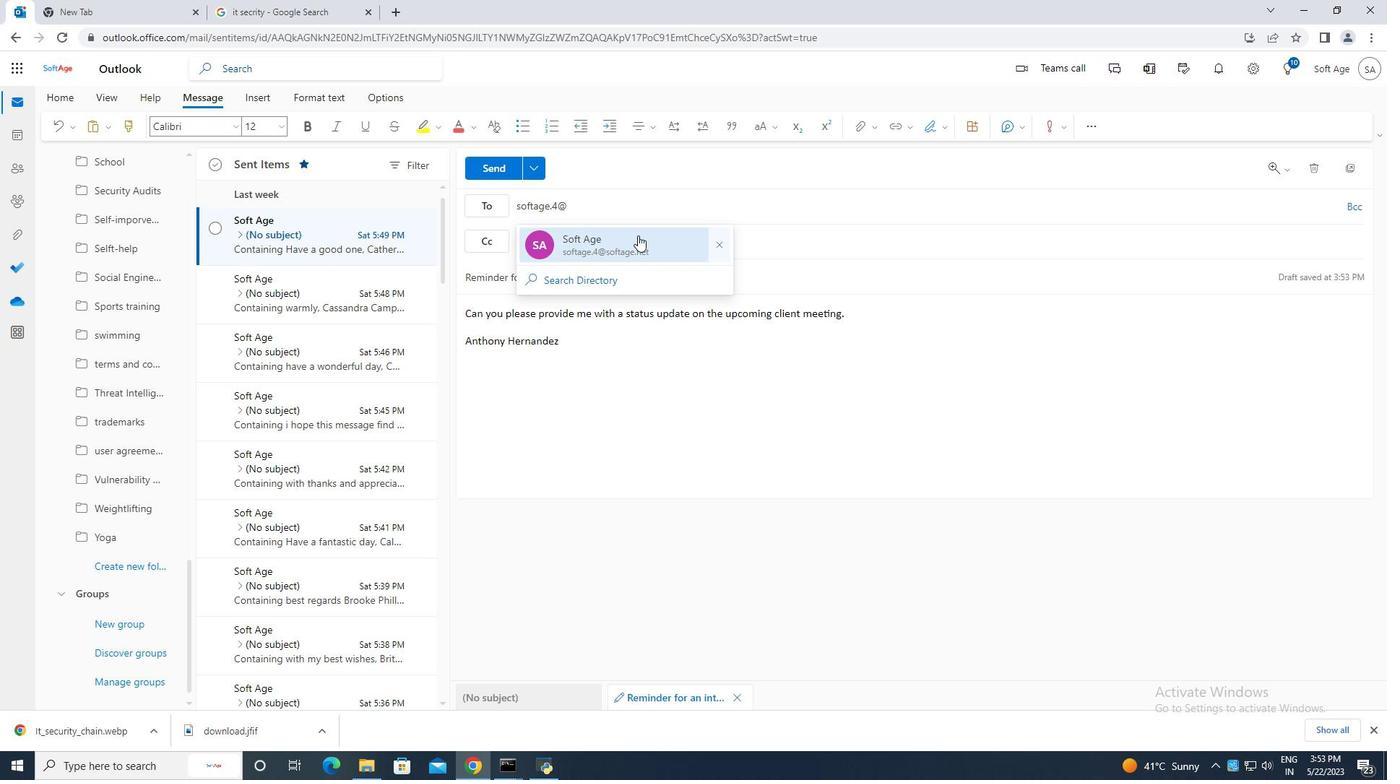 
Action: Mouse pressed left at (640, 236)
Screenshot: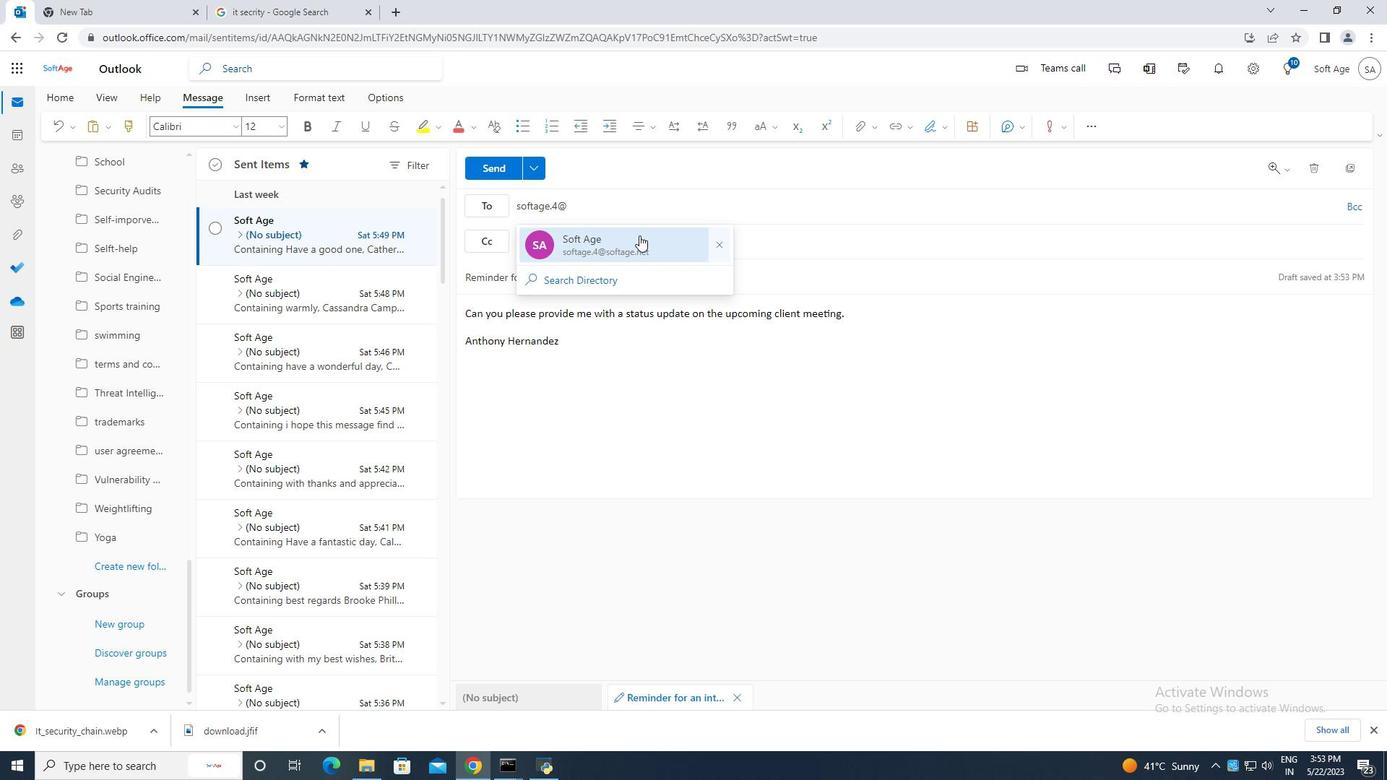 
Action: Mouse moved to (589, 274)
Screenshot: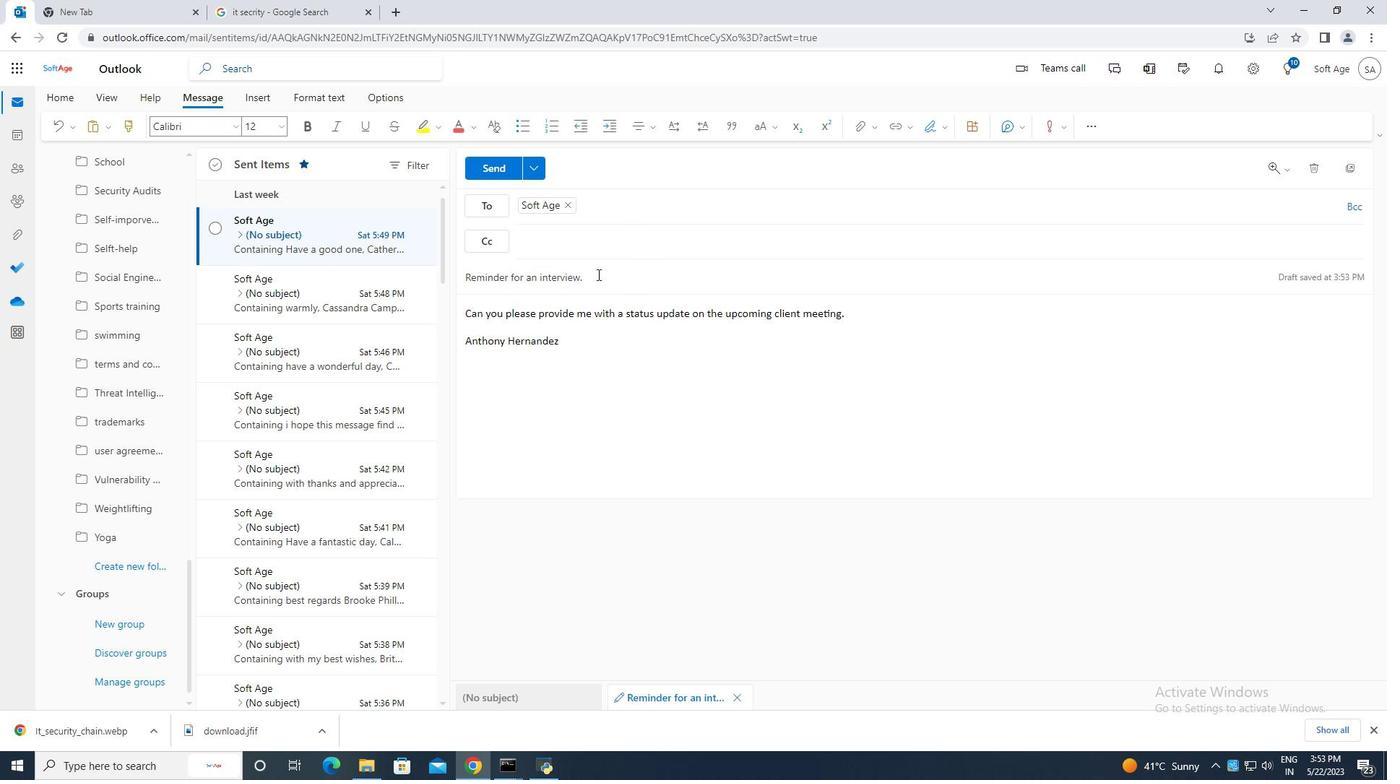 
Action: Mouse scrolled (589, 273) with delta (0, 0)
Screenshot: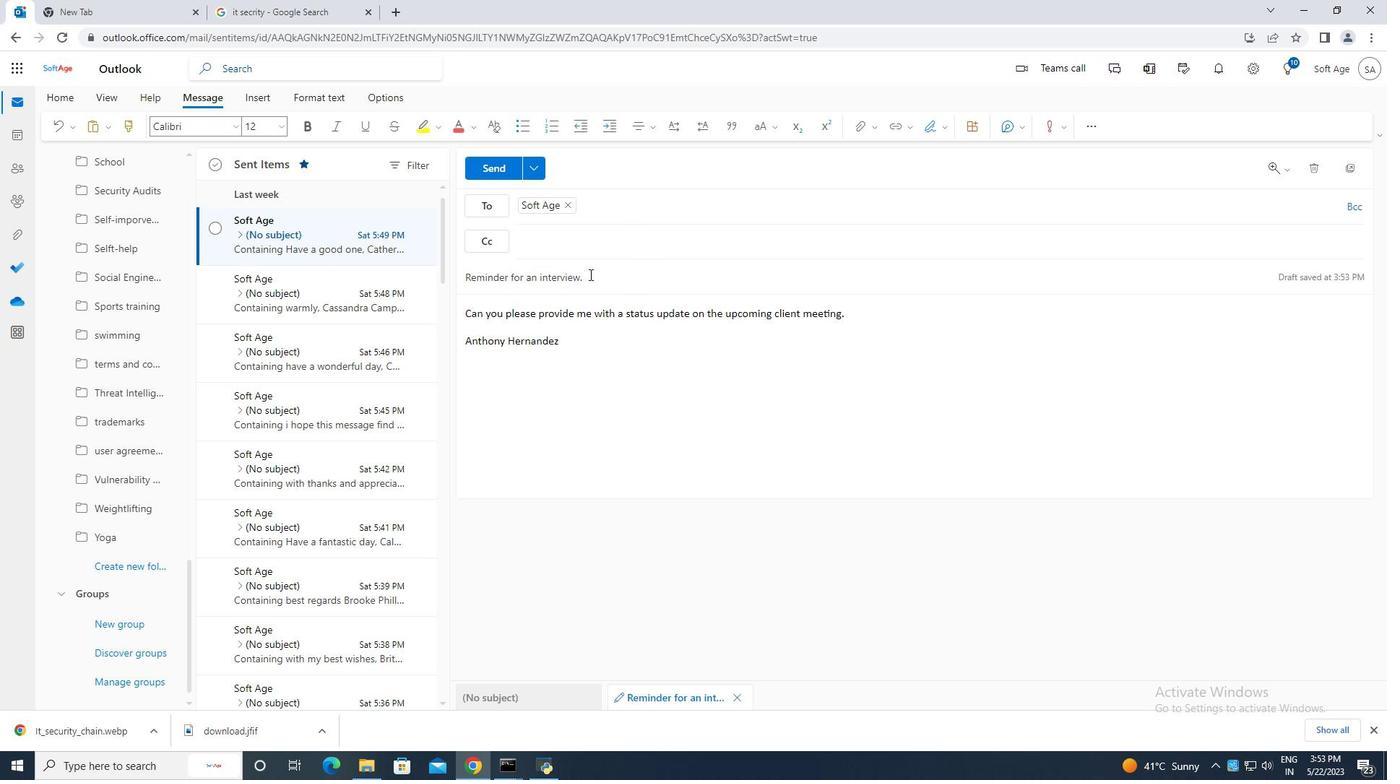 
Action: Mouse scrolled (589, 273) with delta (0, 0)
Screenshot: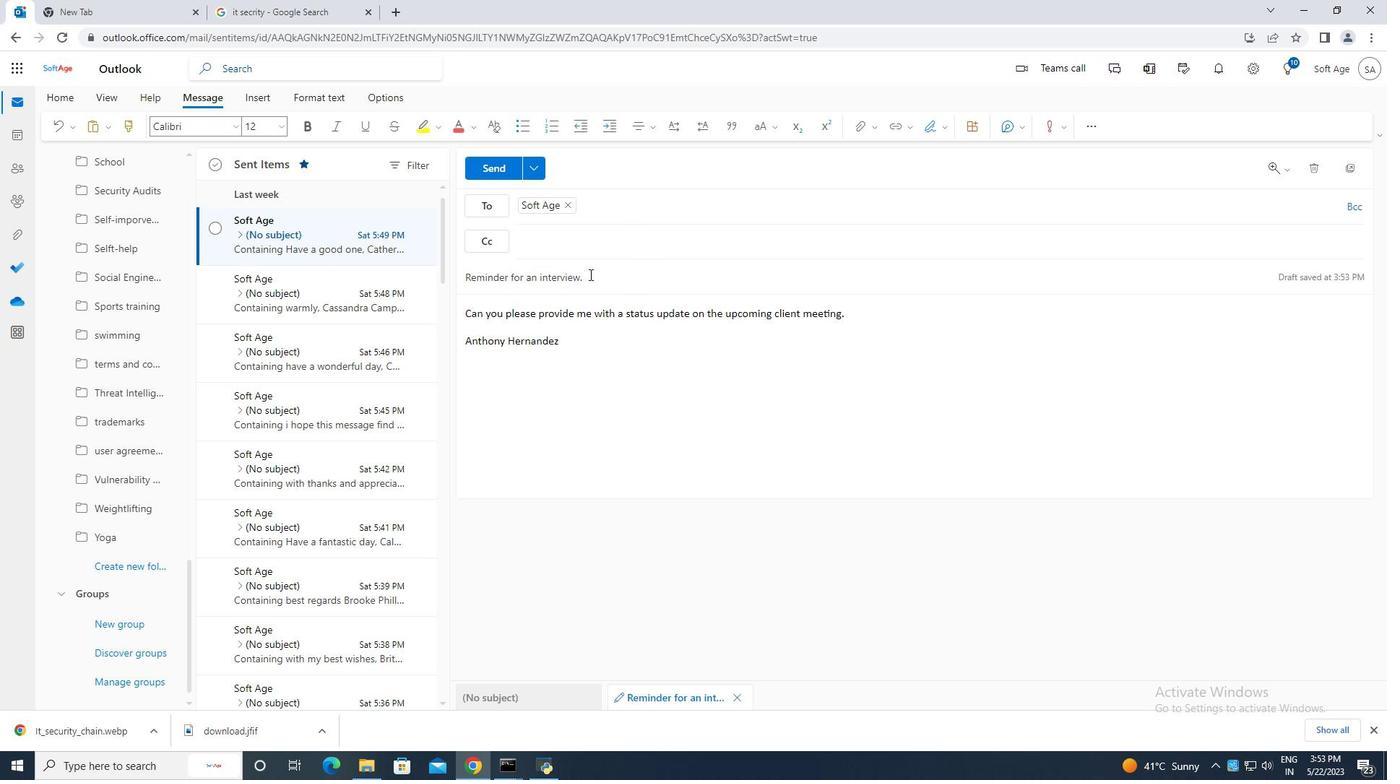 
Action: Mouse scrolled (589, 273) with delta (0, 0)
Screenshot: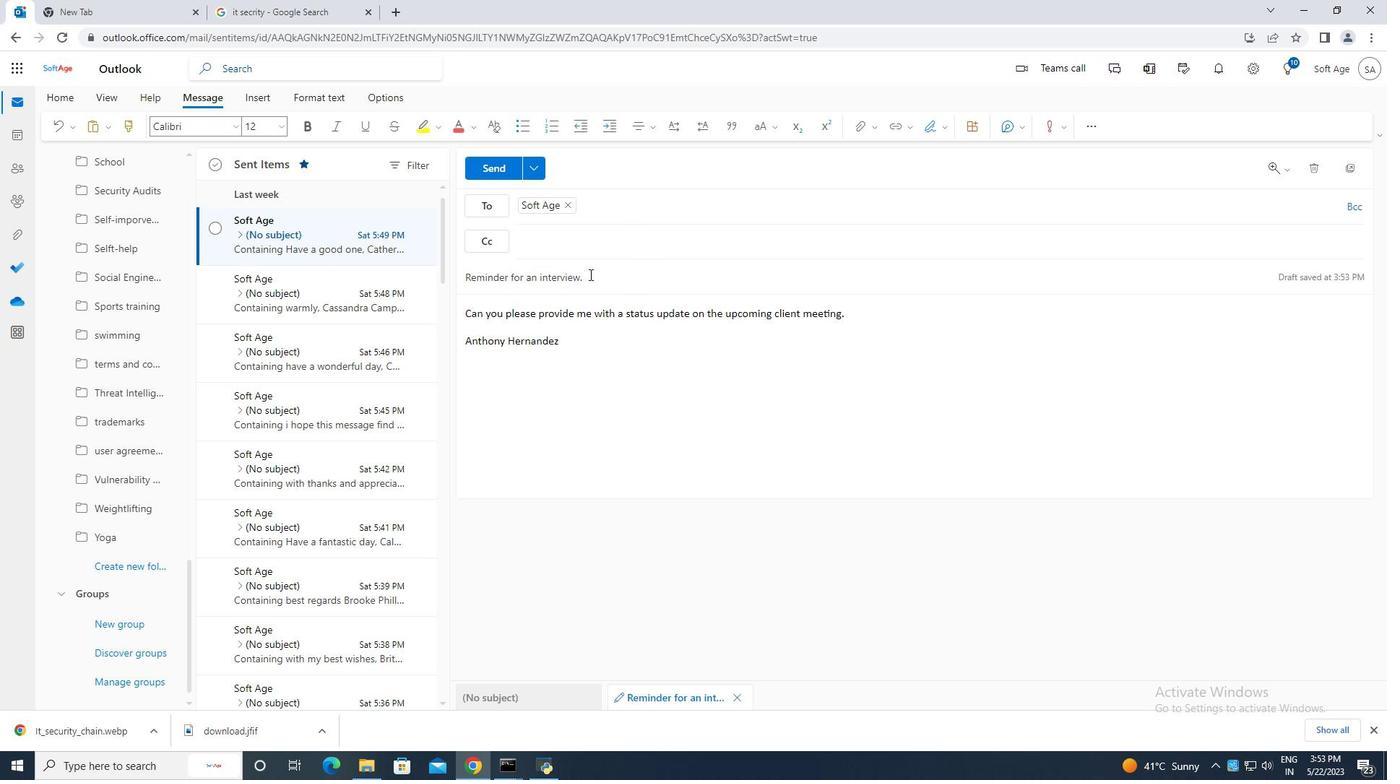
Action: Mouse scrolled (589, 275) with delta (0, 0)
Screenshot: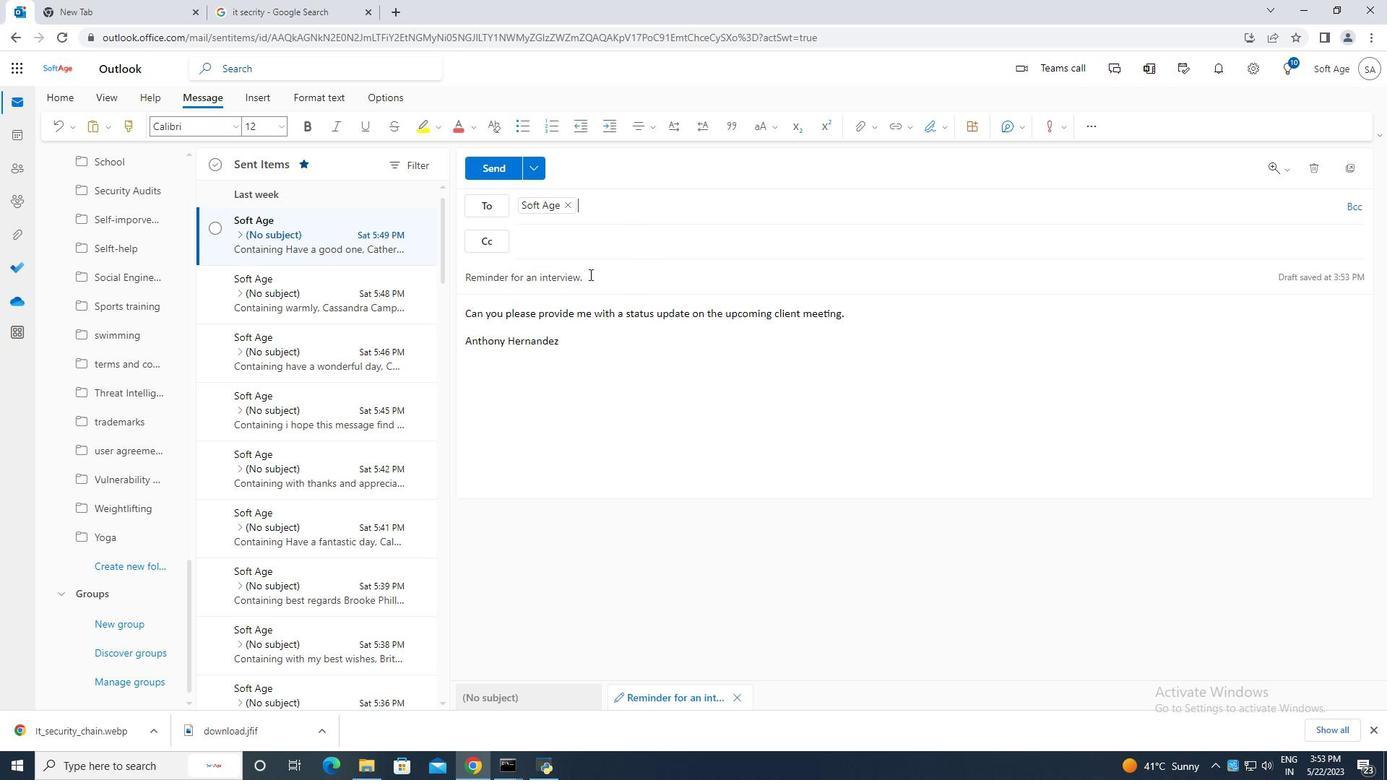 
Action: Mouse scrolled (589, 275) with delta (0, 0)
Screenshot: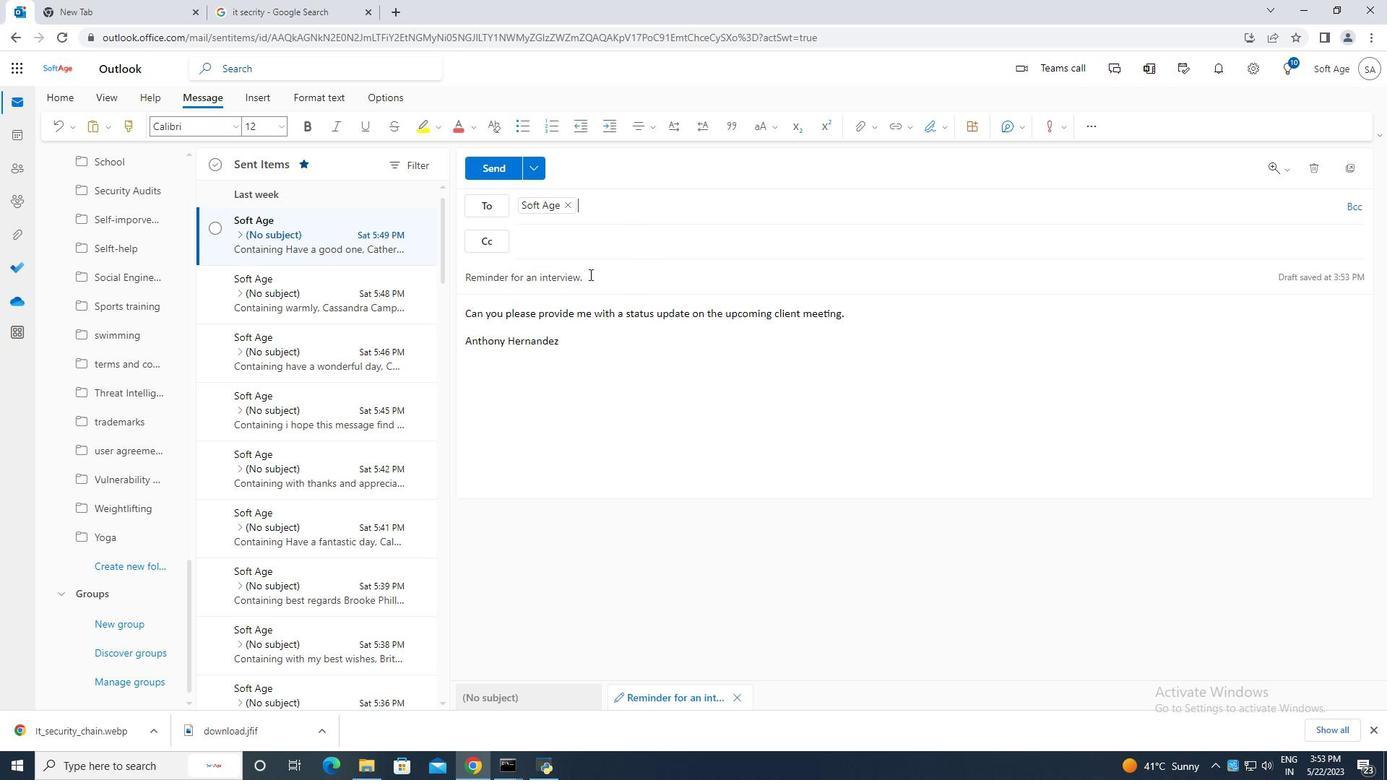 
Action: Mouse scrolled (589, 275) with delta (0, 0)
Screenshot: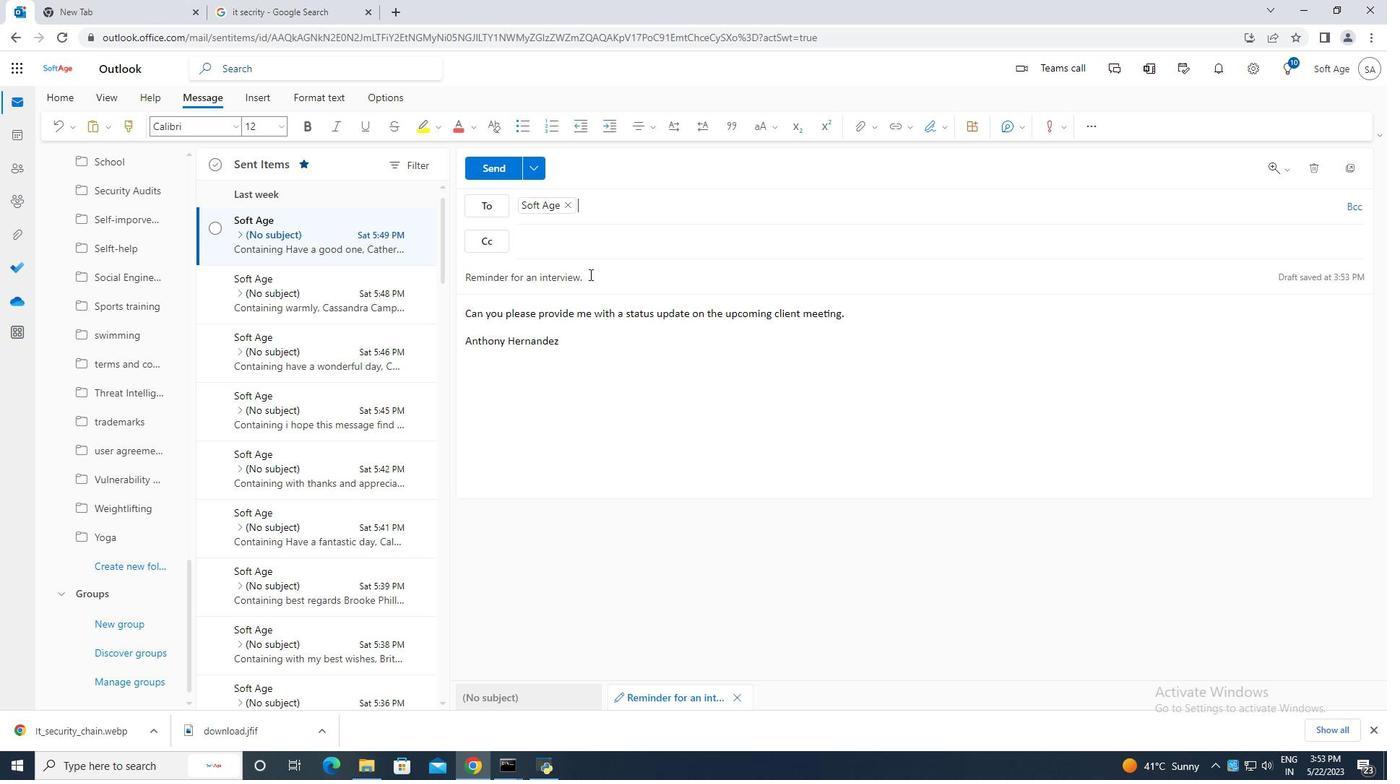 
Action: Mouse moved to (138, 570)
Screenshot: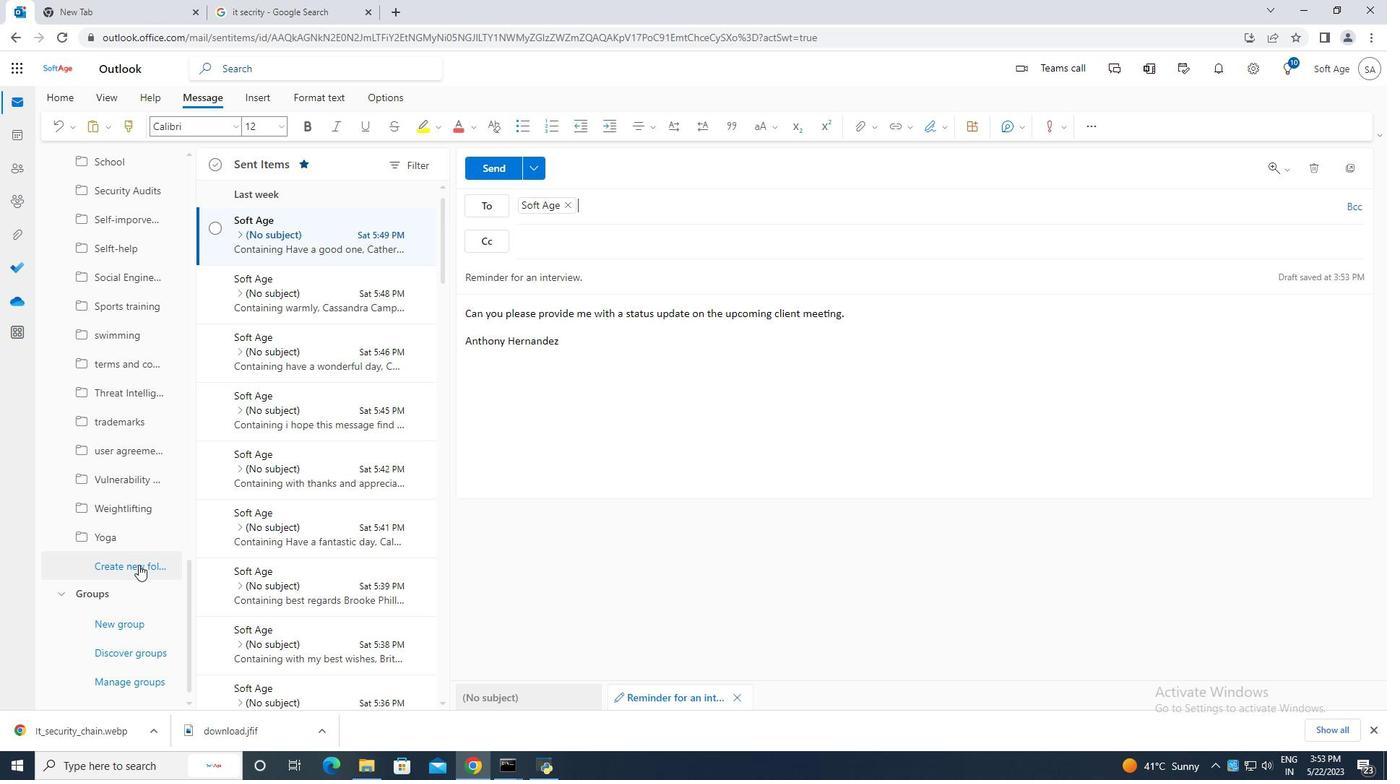 
Action: Mouse pressed left at (138, 570)
Screenshot: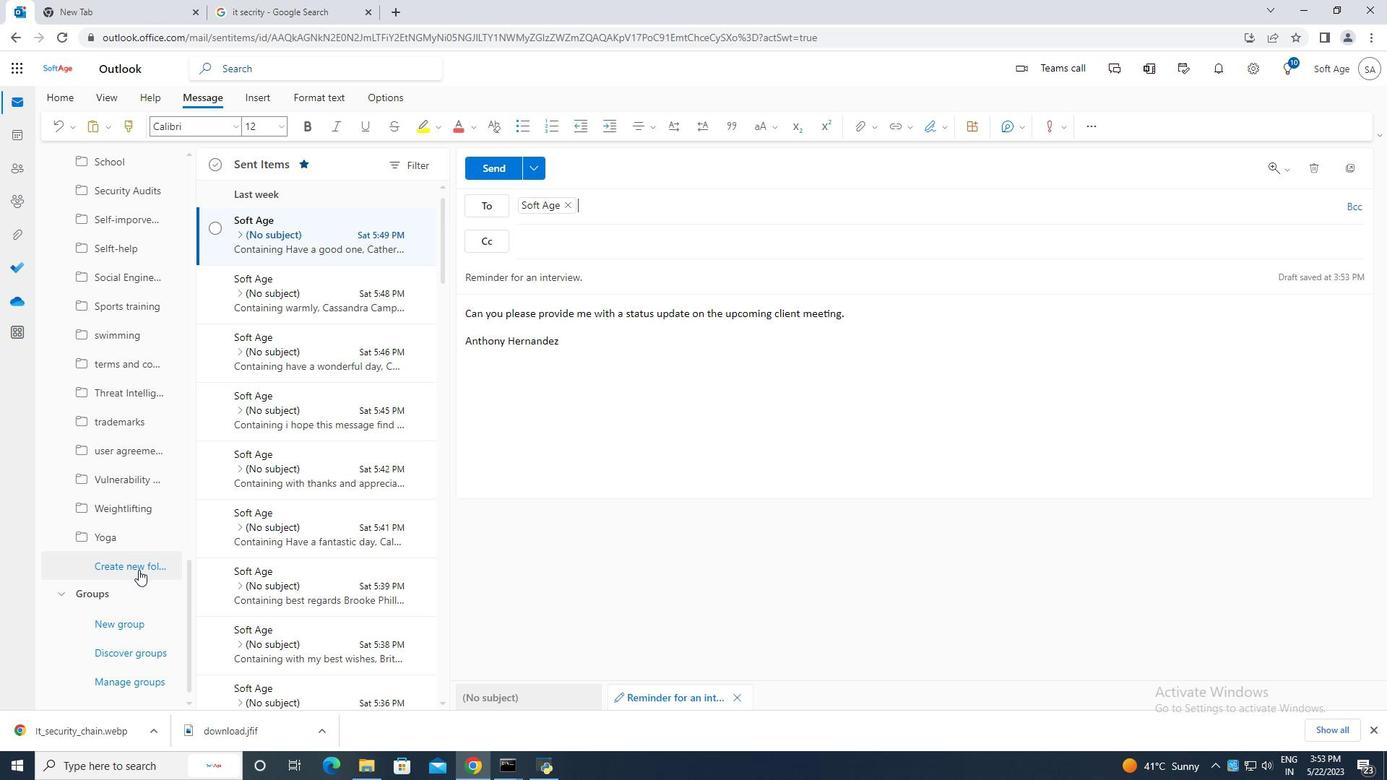 
Action: Mouse moved to (117, 565)
Screenshot: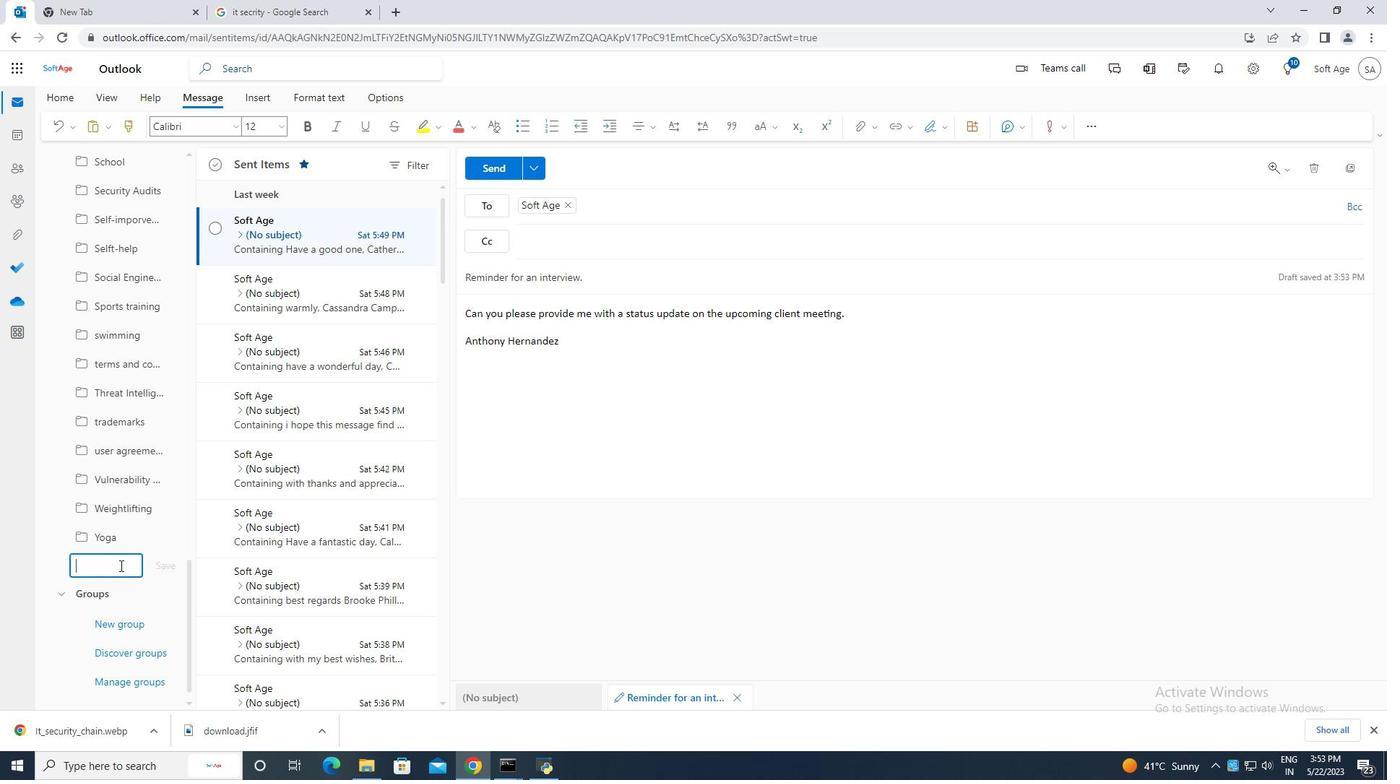 
Action: Mouse pressed left at (117, 565)
Screenshot: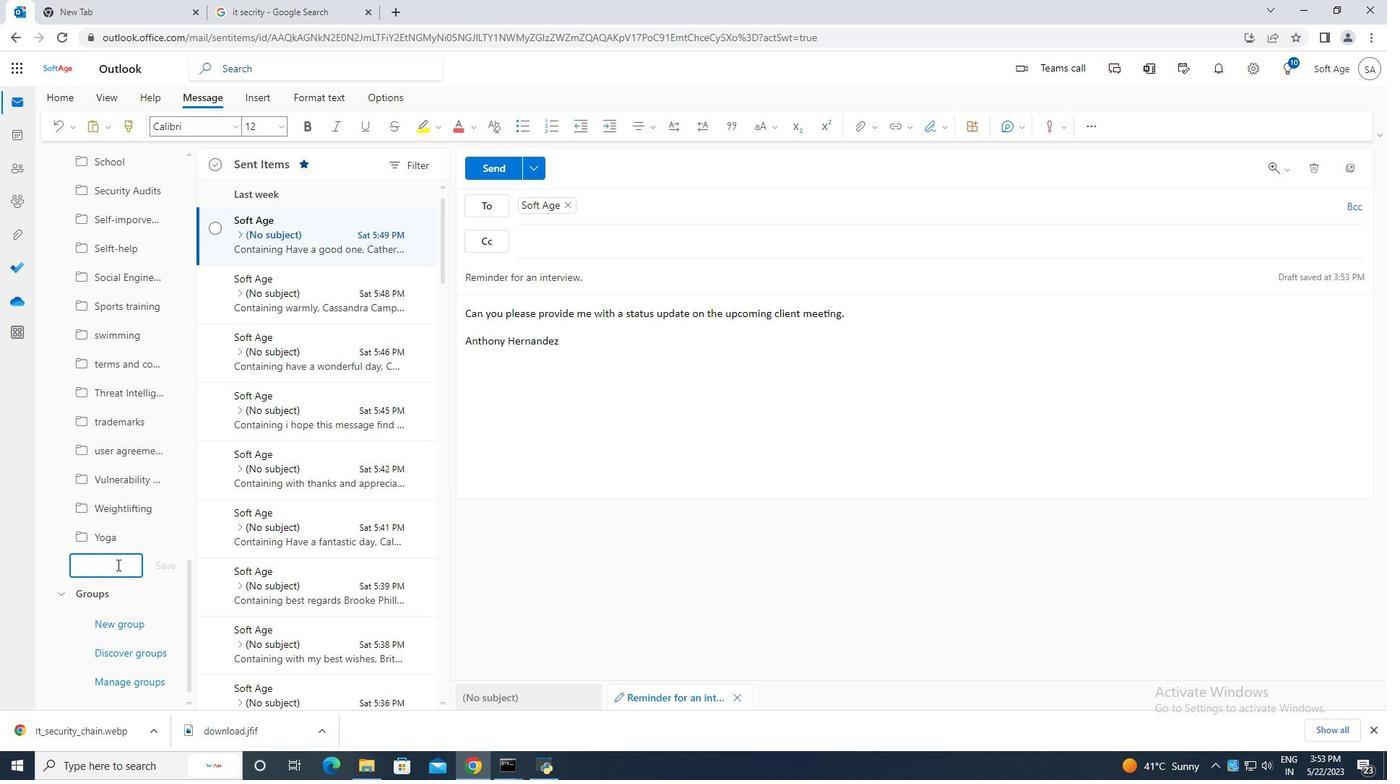 
Action: Mouse moved to (121, 569)
Screenshot: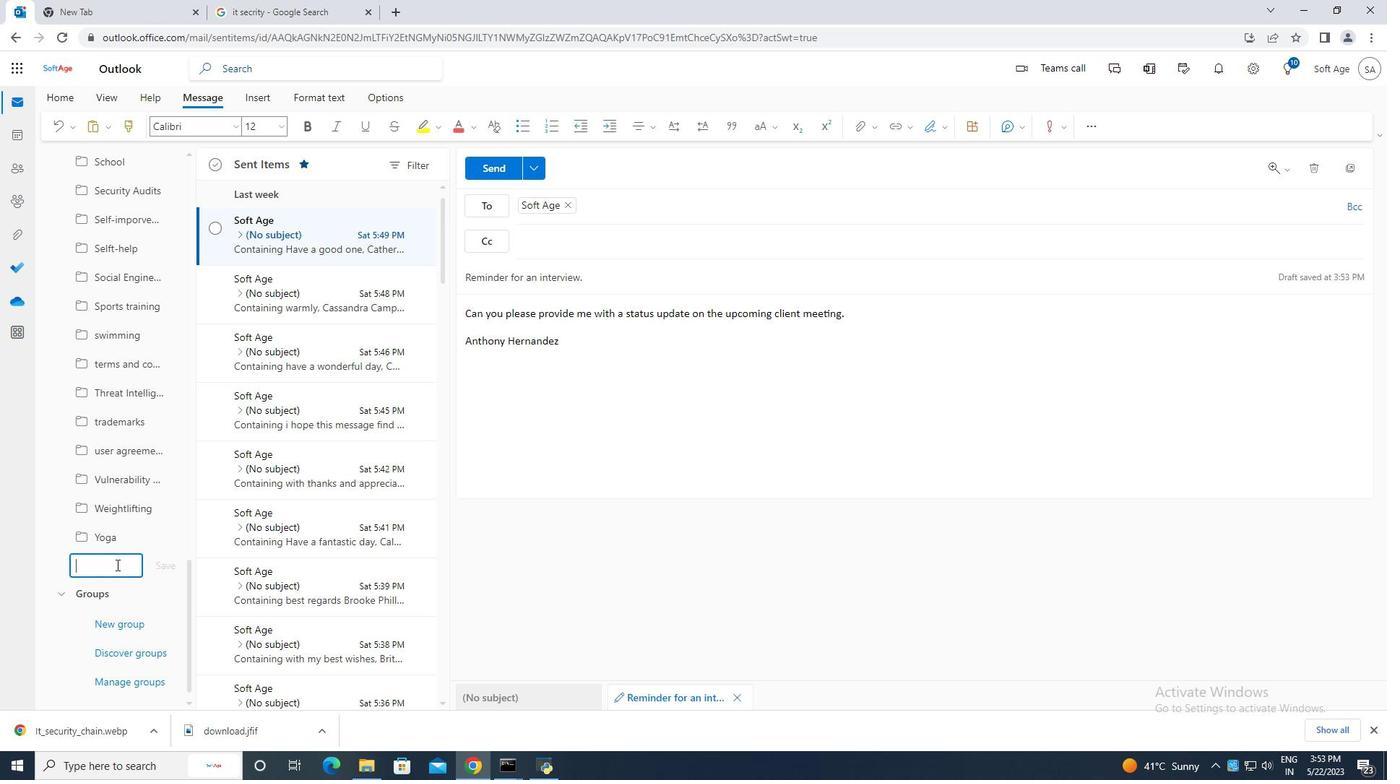 
Action: Key pressed <Key.caps_lock>A<Key.caps_lock>ccess<Key.space>control
Screenshot: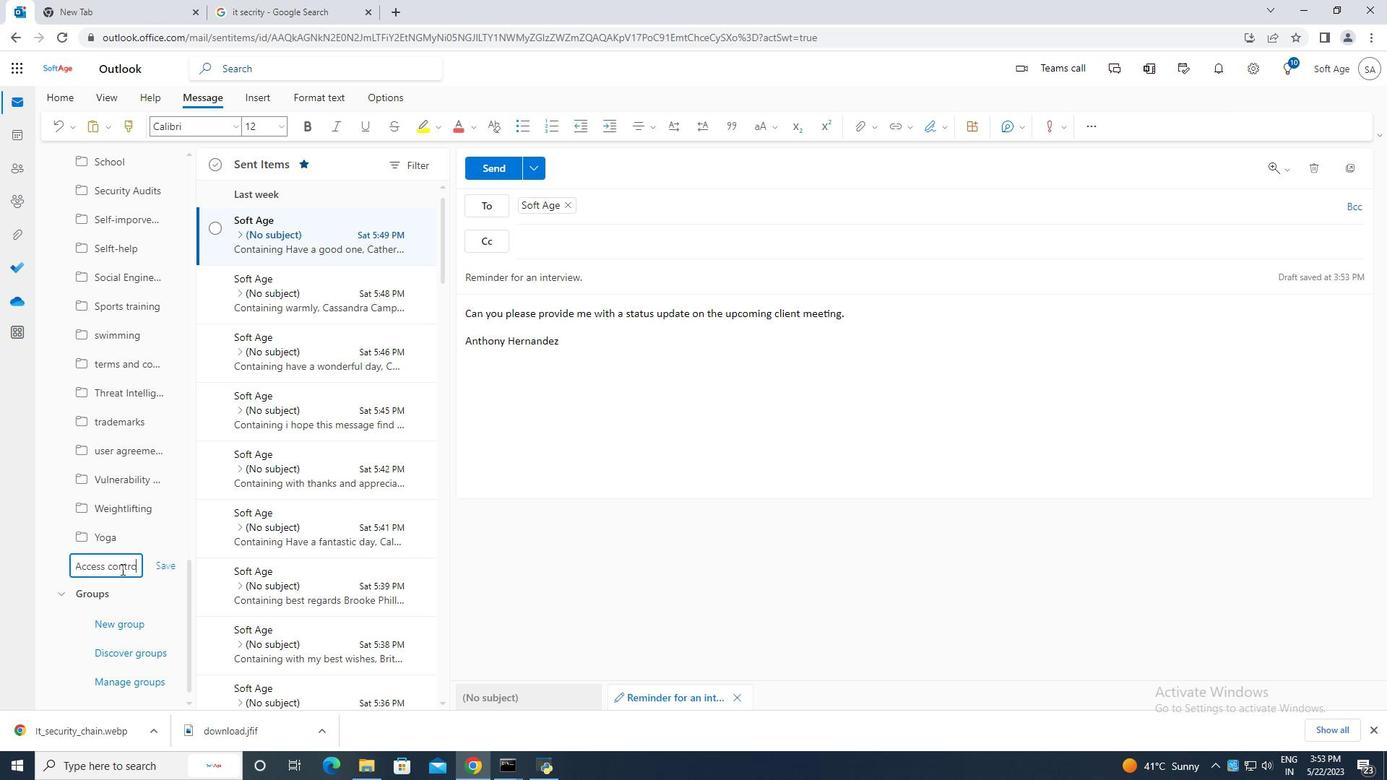 
Action: Mouse moved to (164, 565)
Screenshot: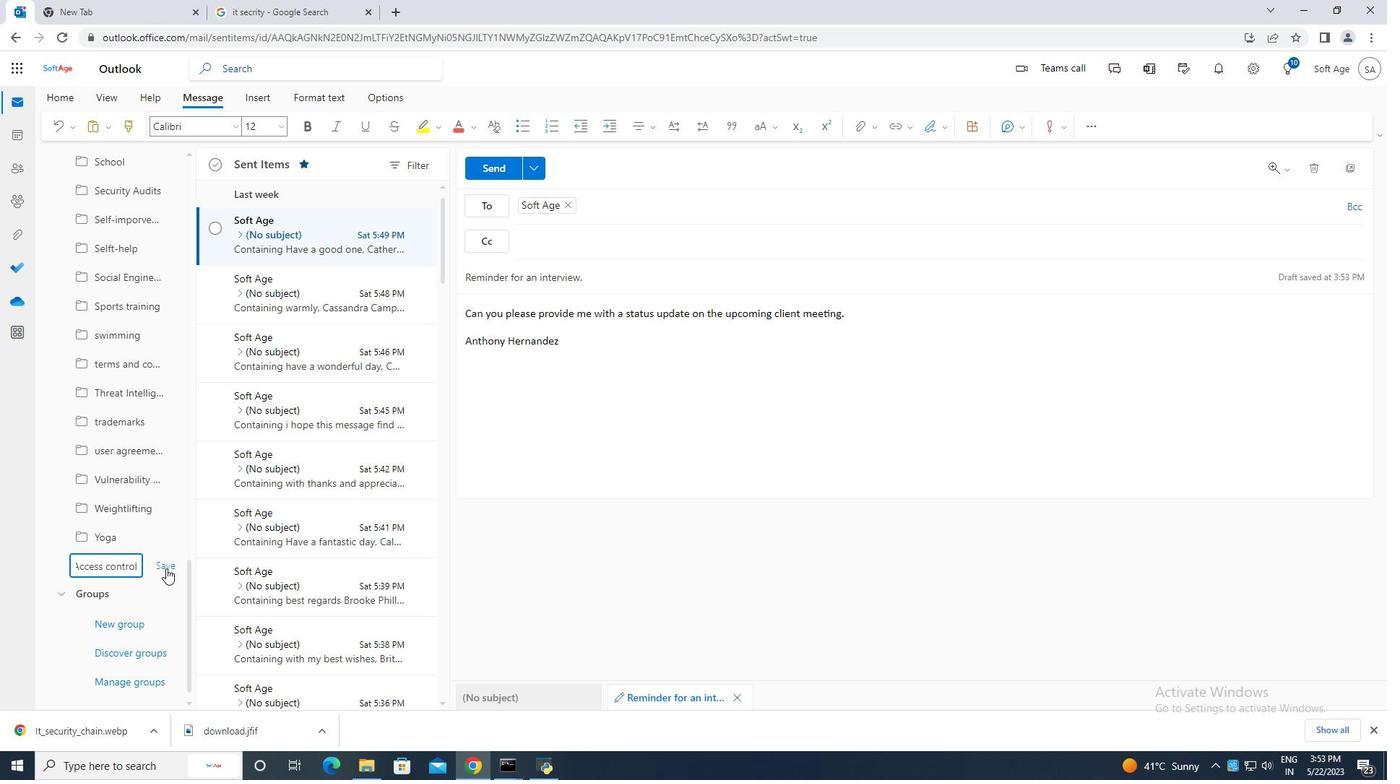 
Action: Mouse pressed left at (164, 565)
Screenshot: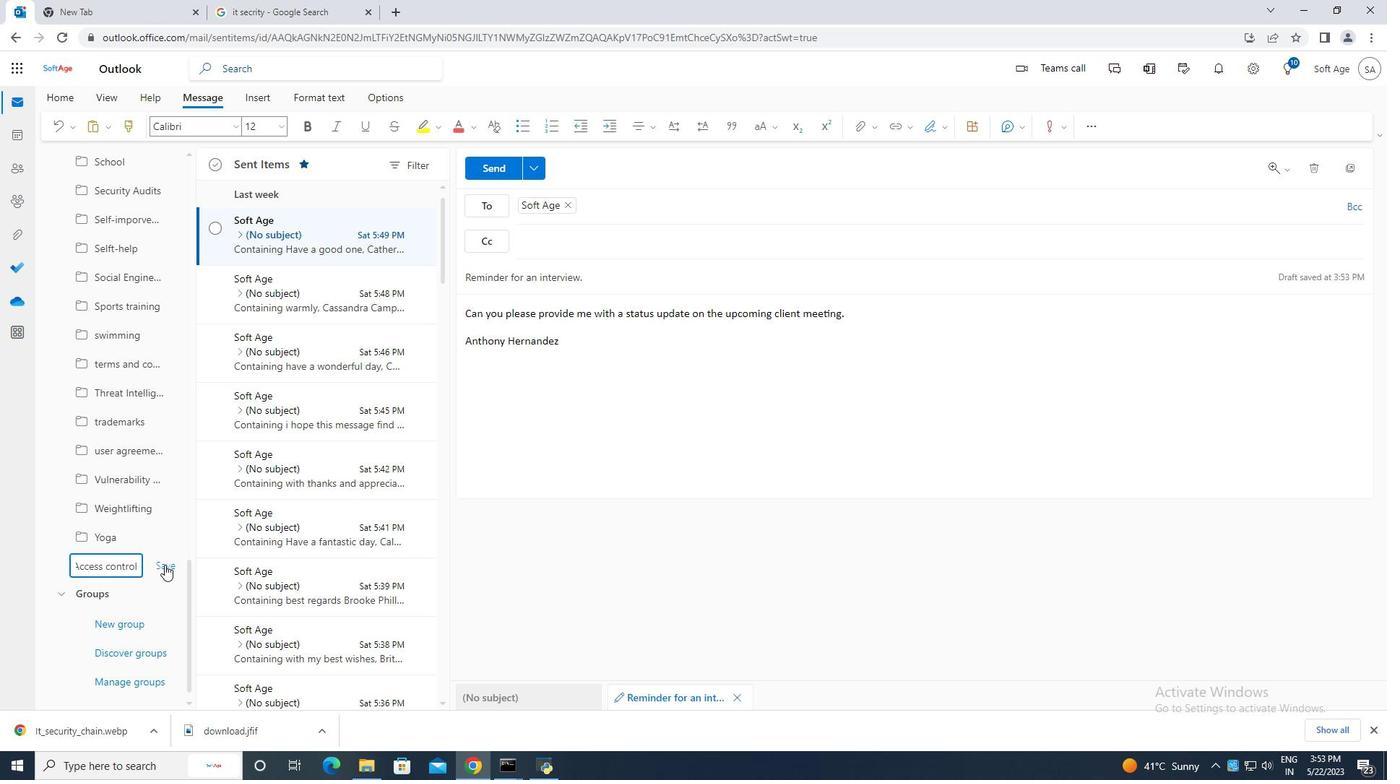 
Action: Mouse moved to (754, 415)
Screenshot: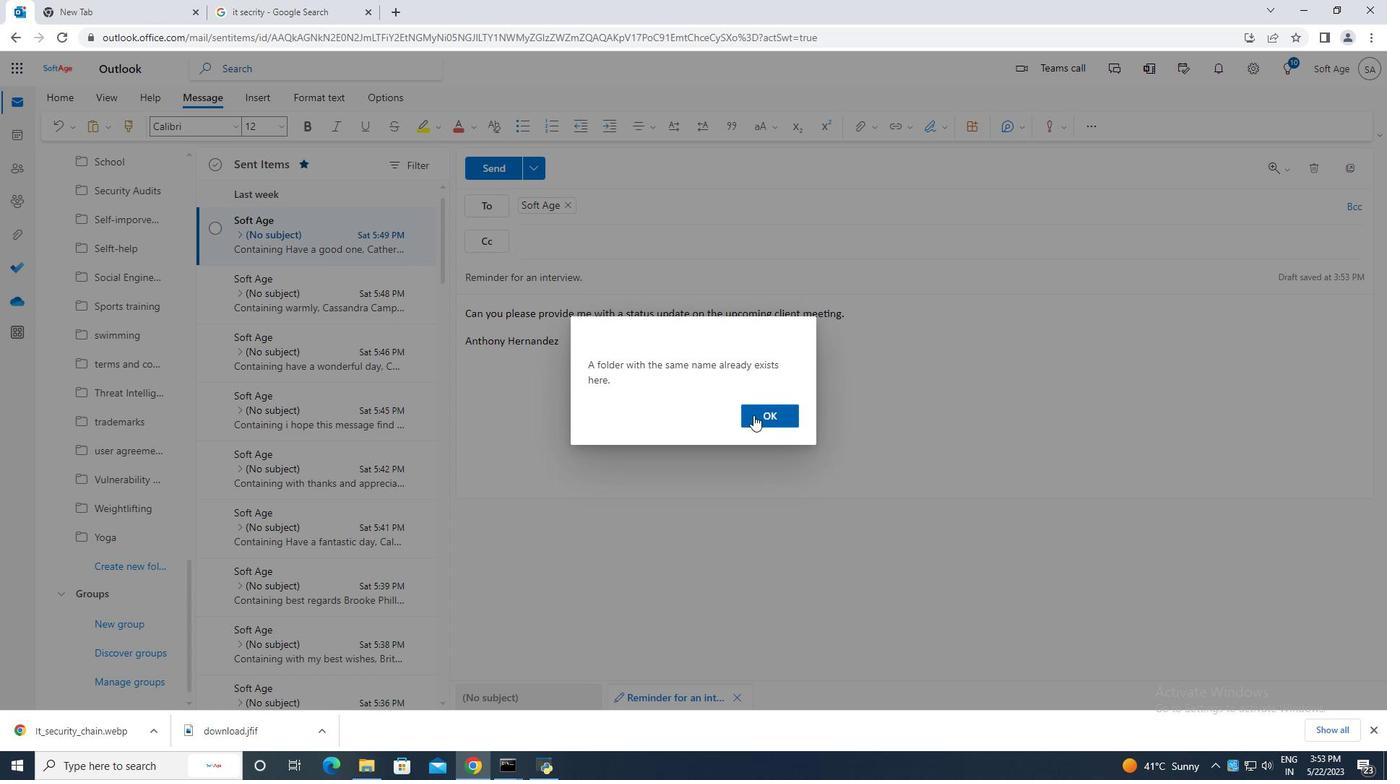 
Action: Mouse pressed left at (754, 415)
Screenshot: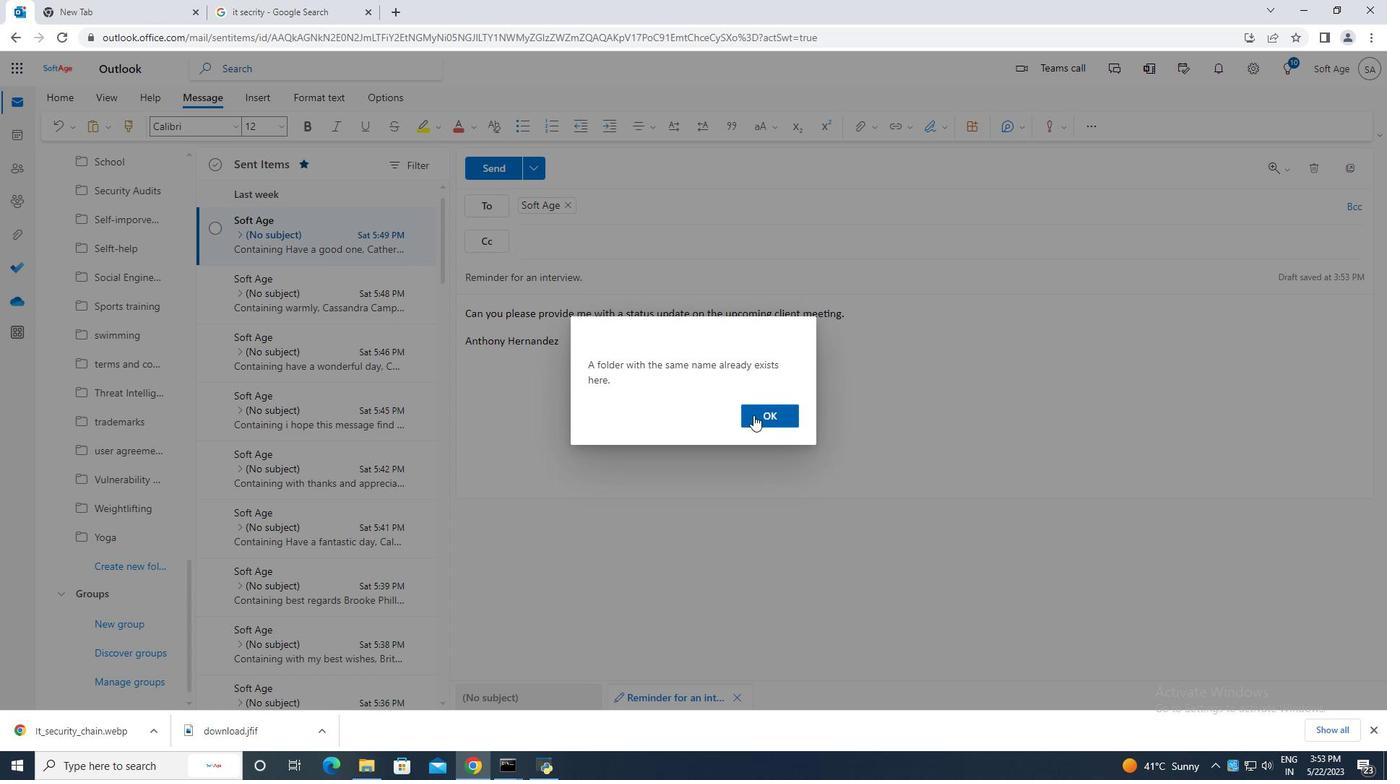 
Action: Mouse moved to (497, 170)
Screenshot: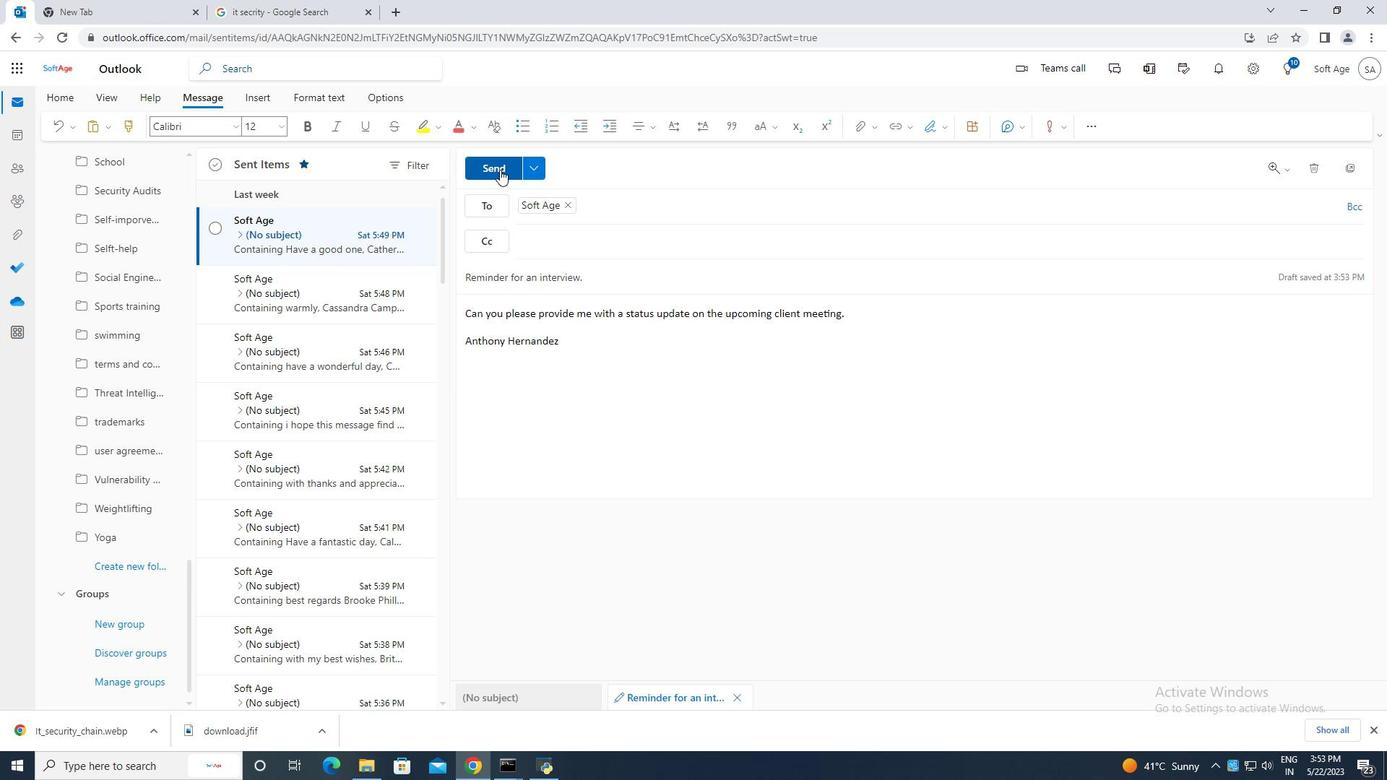 
Action: Mouse pressed left at (497, 170)
Screenshot: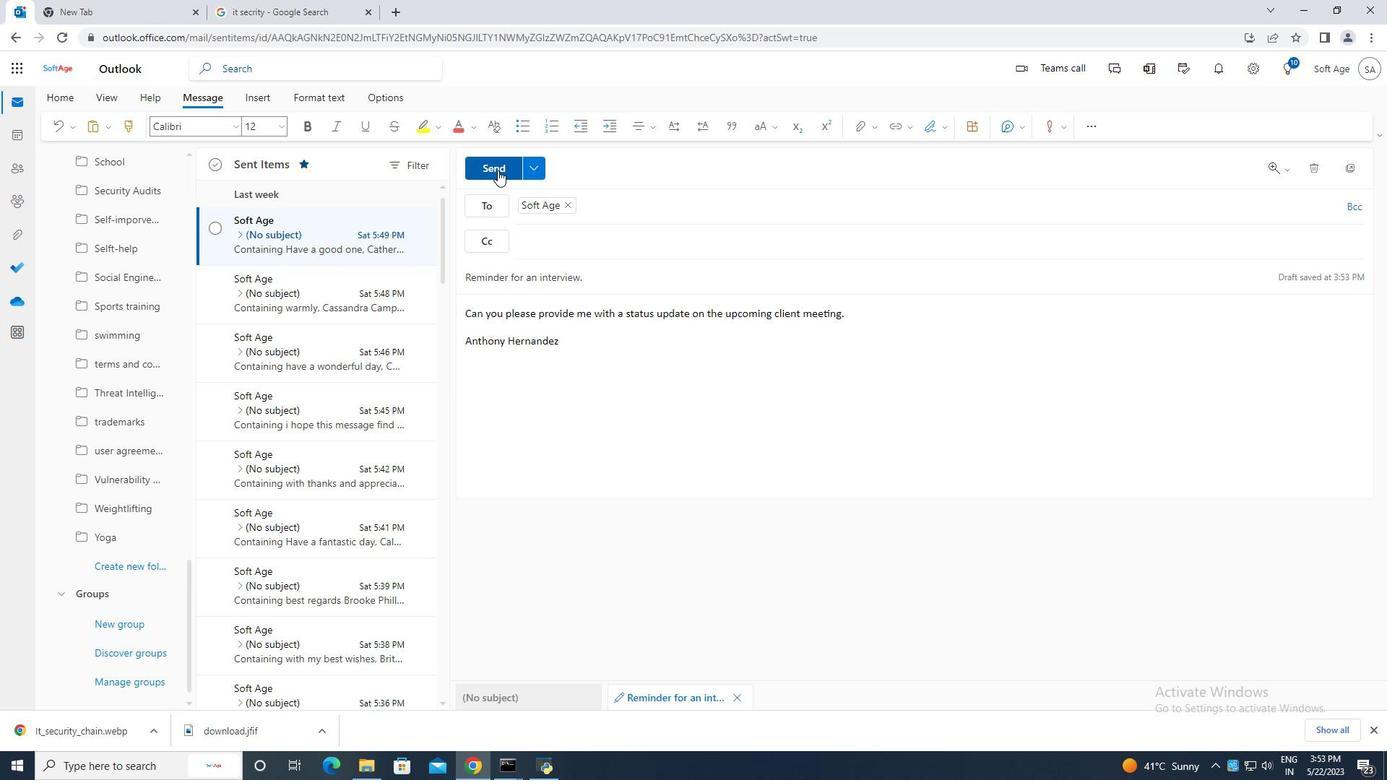 
Action: Mouse moved to (214, 229)
Screenshot: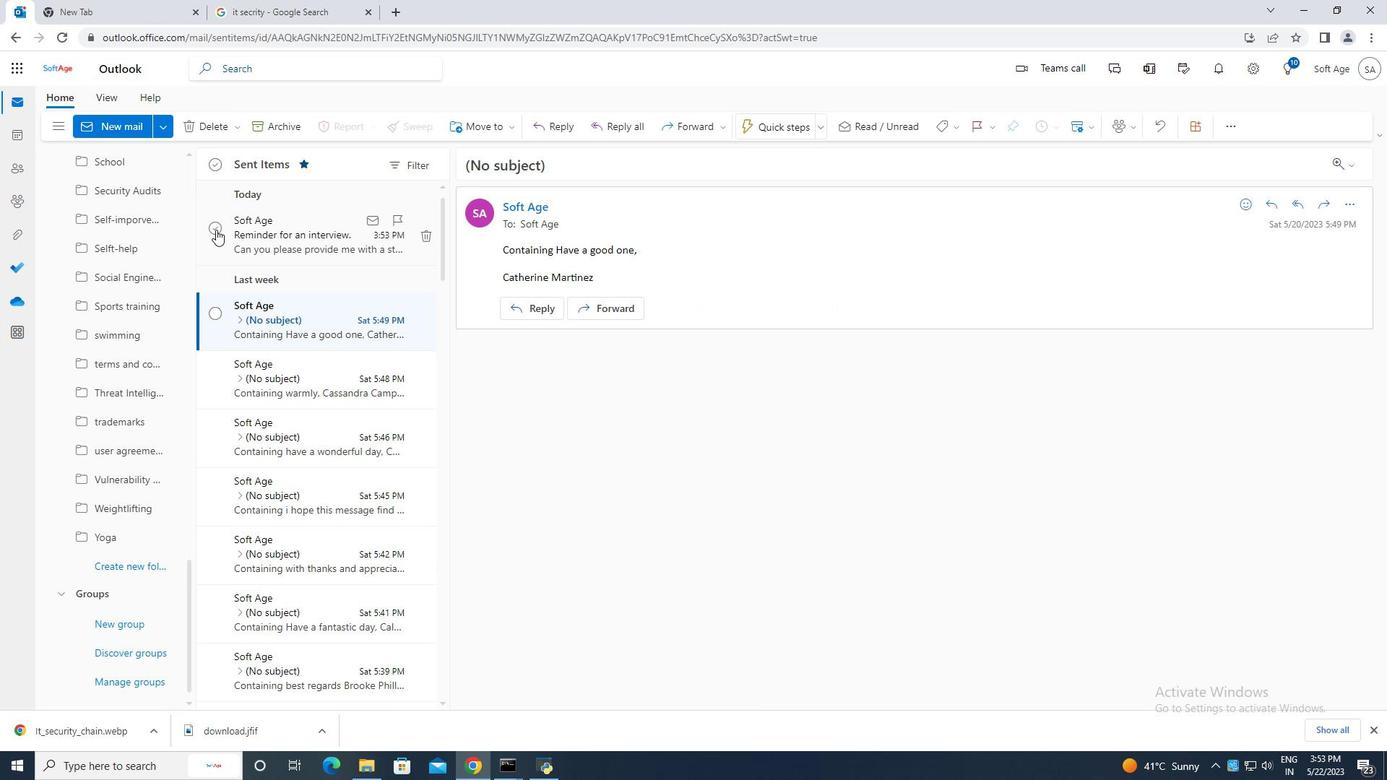 
Action: Mouse pressed left at (214, 229)
Screenshot: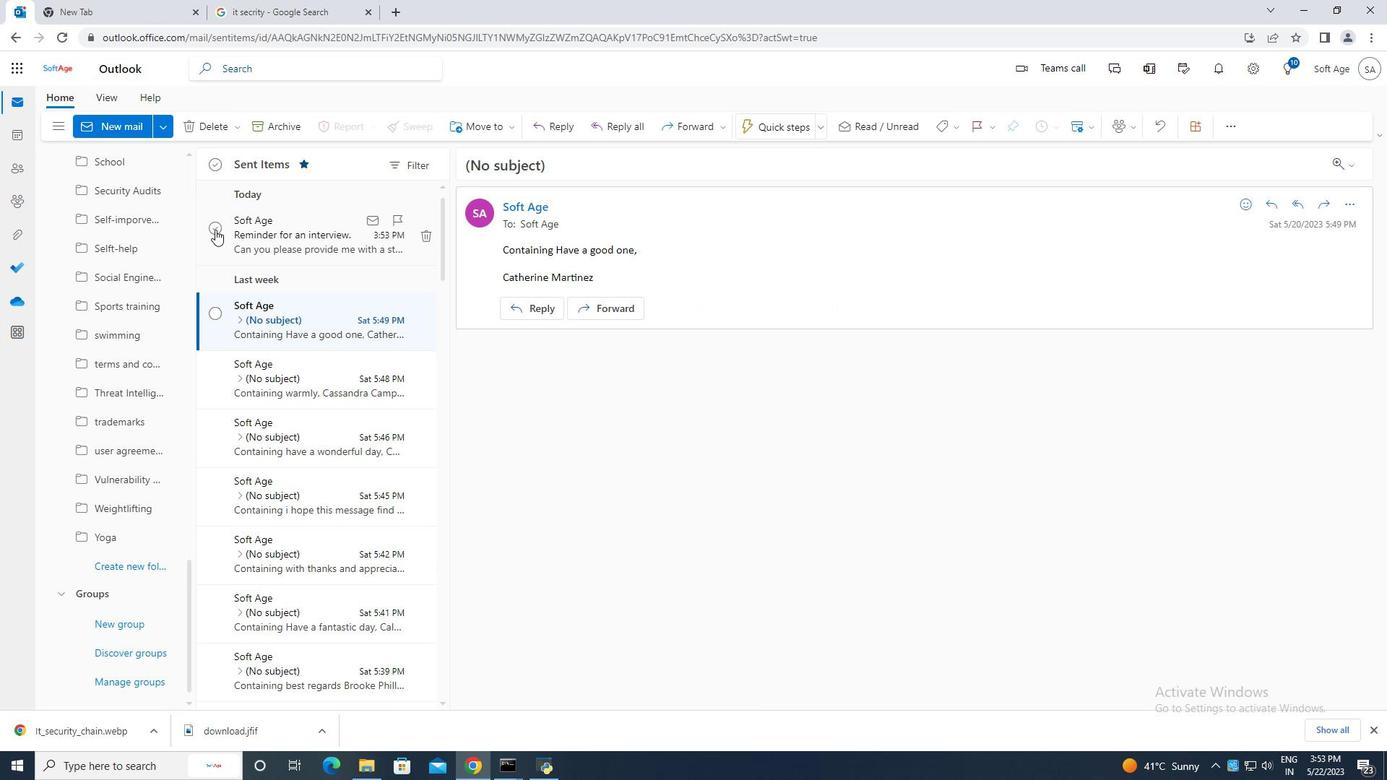 
Action: Mouse moved to (484, 129)
Screenshot: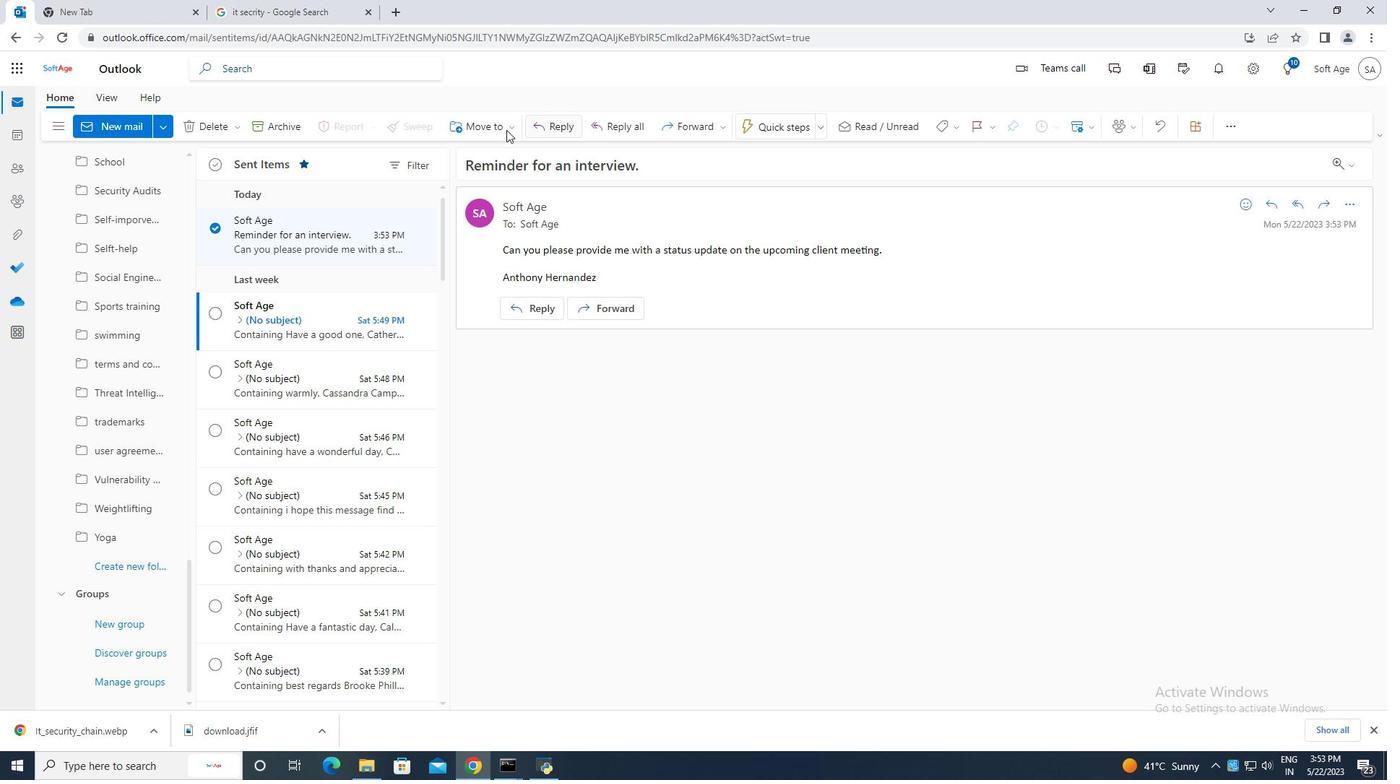 
Action: Mouse pressed left at (484, 129)
Screenshot: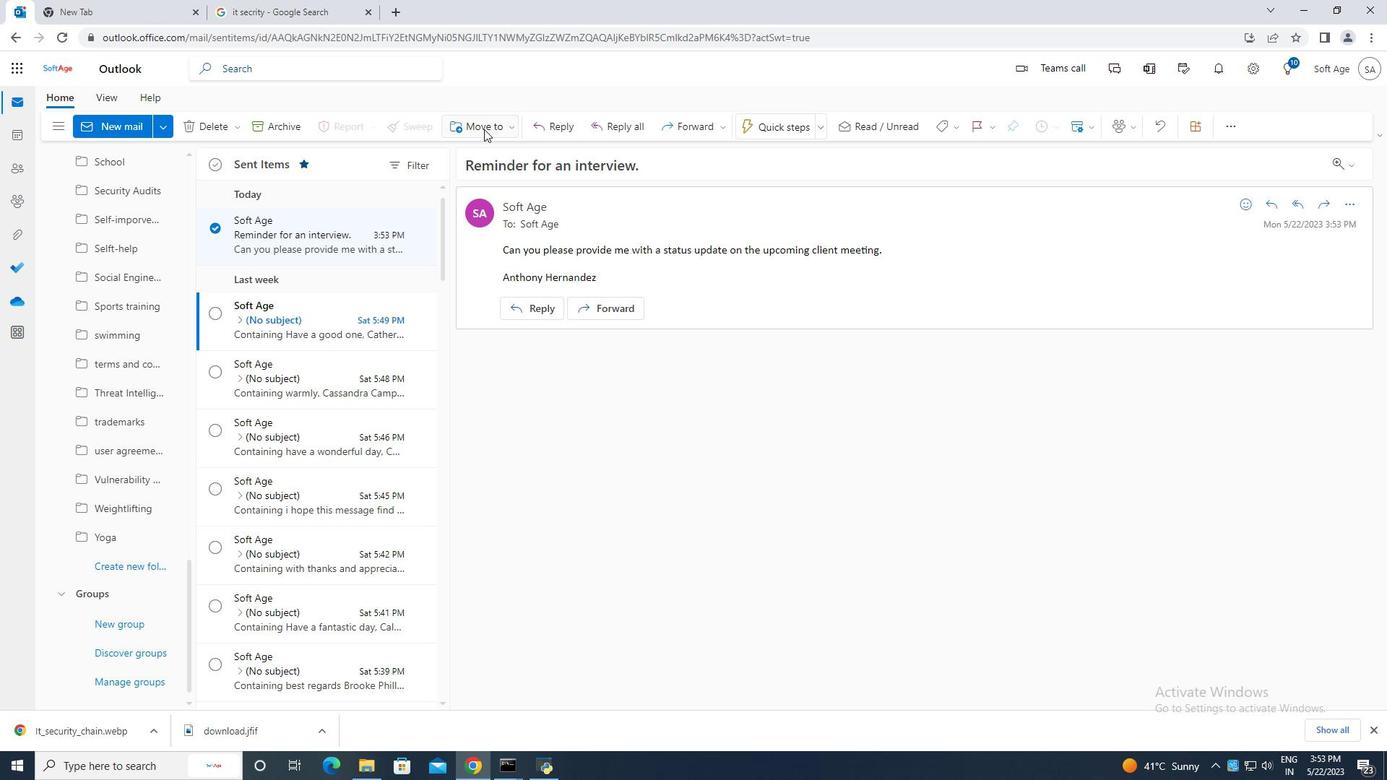 
Action: Mouse moved to (530, 156)
Screenshot: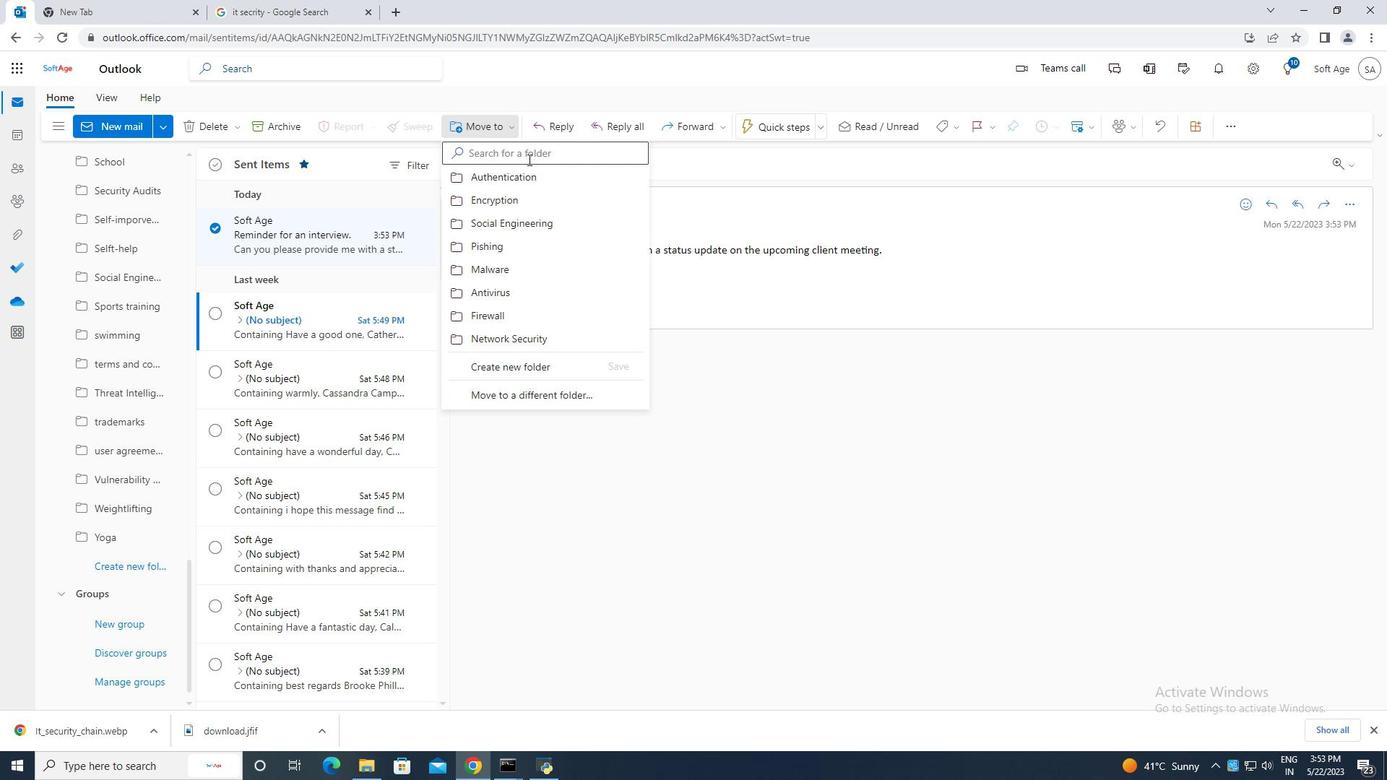 
Action: Mouse pressed left at (530, 156)
Screenshot: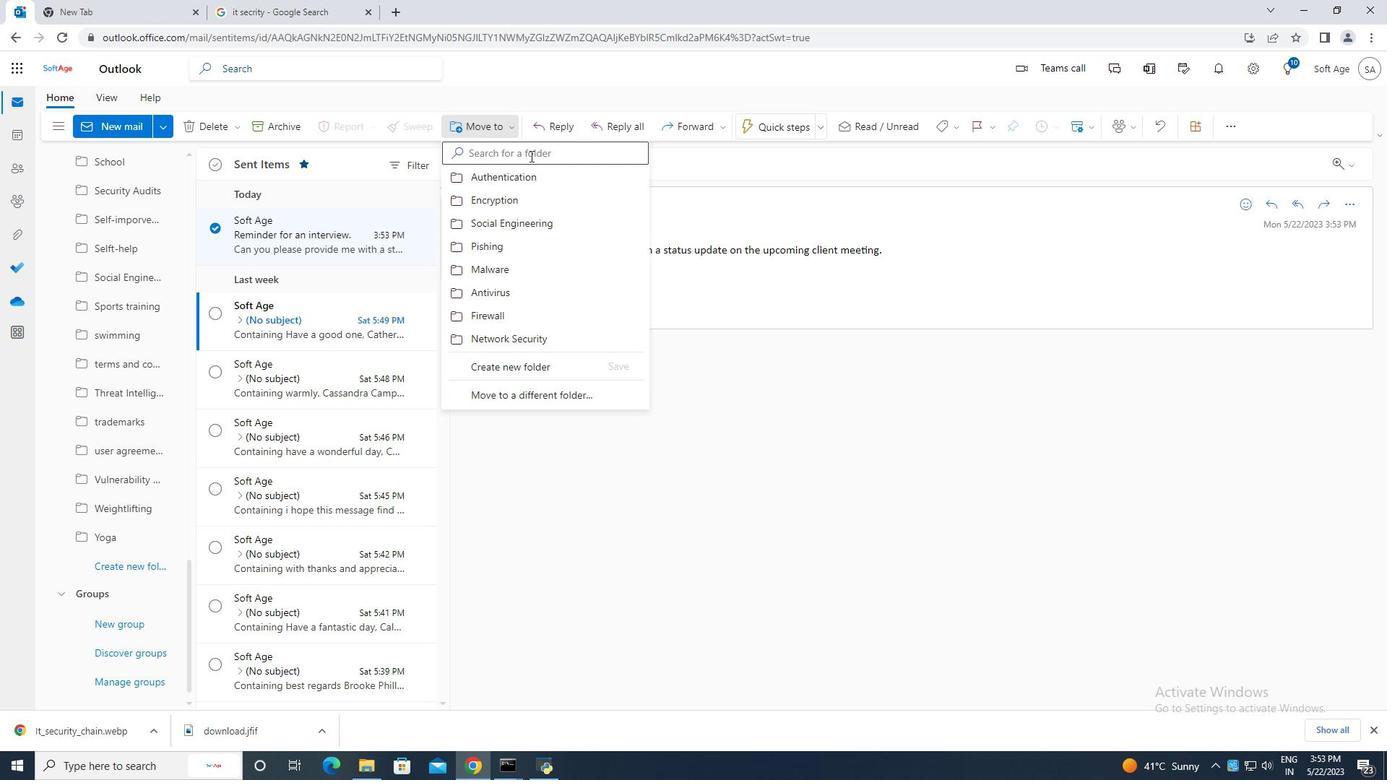 
Action: Key pressed <Key.caps_lock>A<Key.caps_lock>ccess<Key.space>
Screenshot: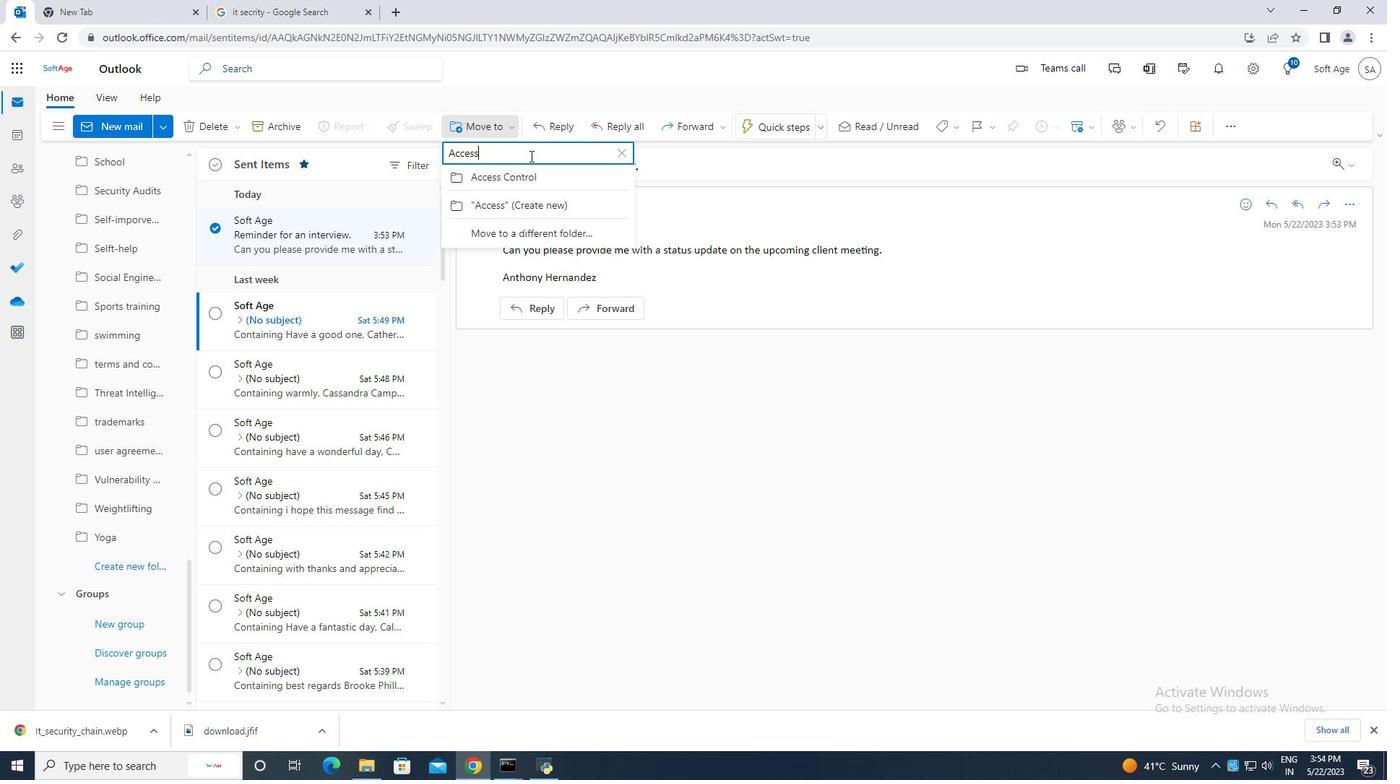 
Action: Mouse moved to (542, 177)
Screenshot: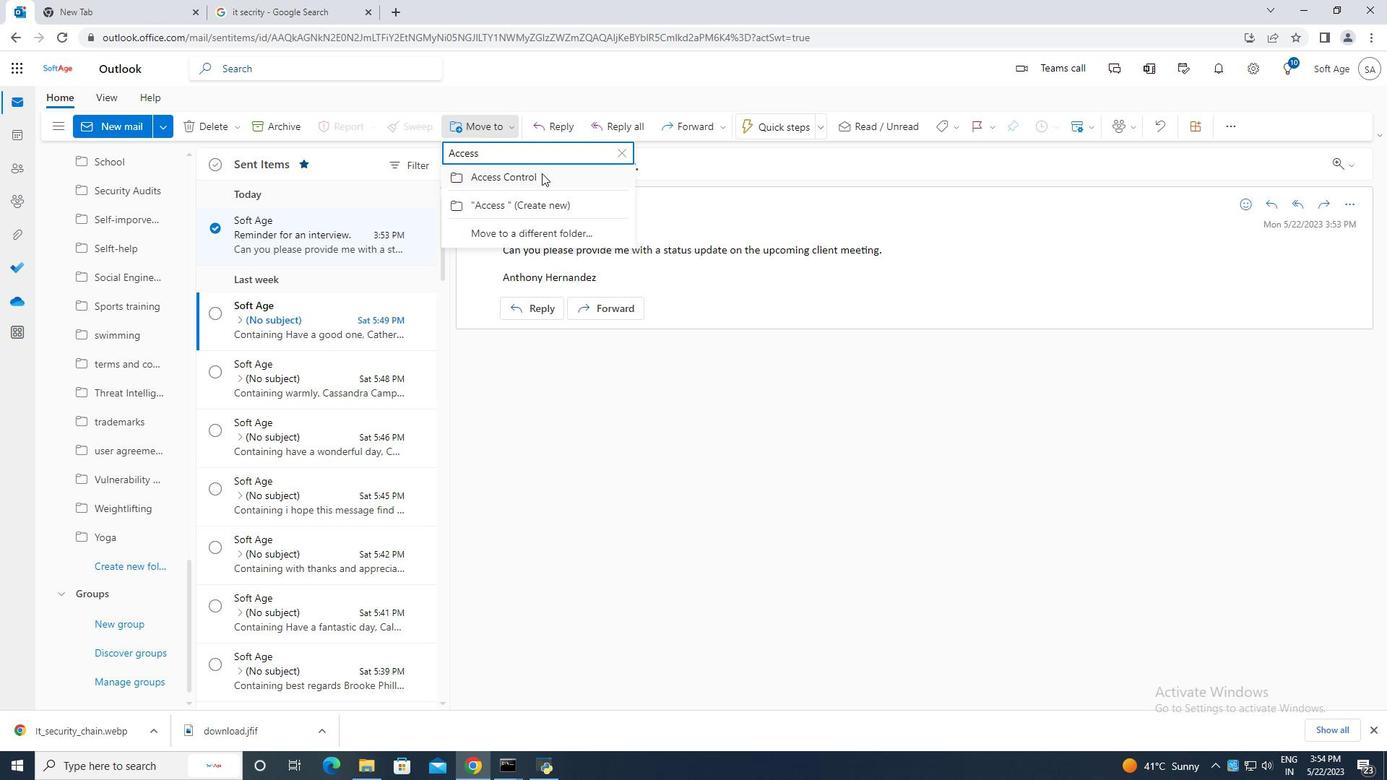 
Action: Mouse pressed left at (542, 177)
Screenshot: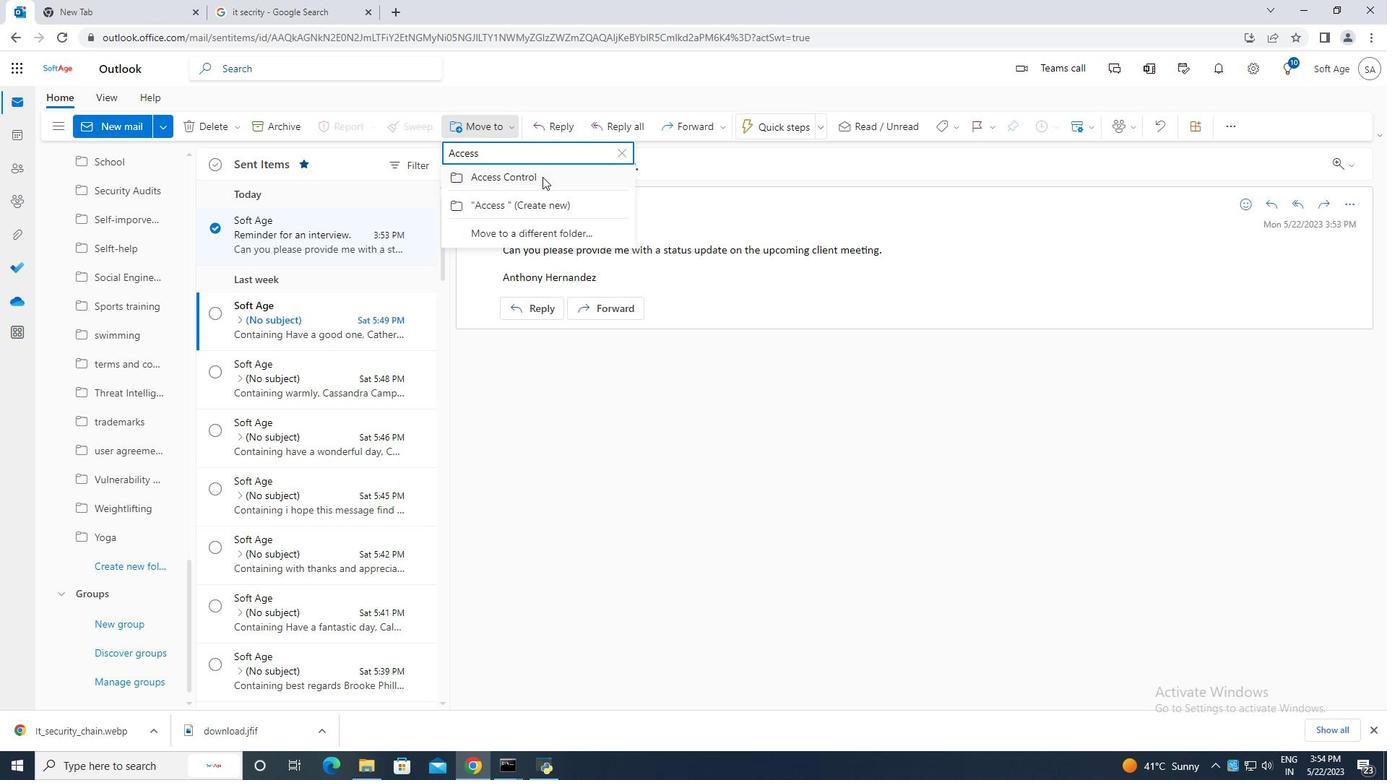 
Action: Mouse moved to (535, 503)
Screenshot: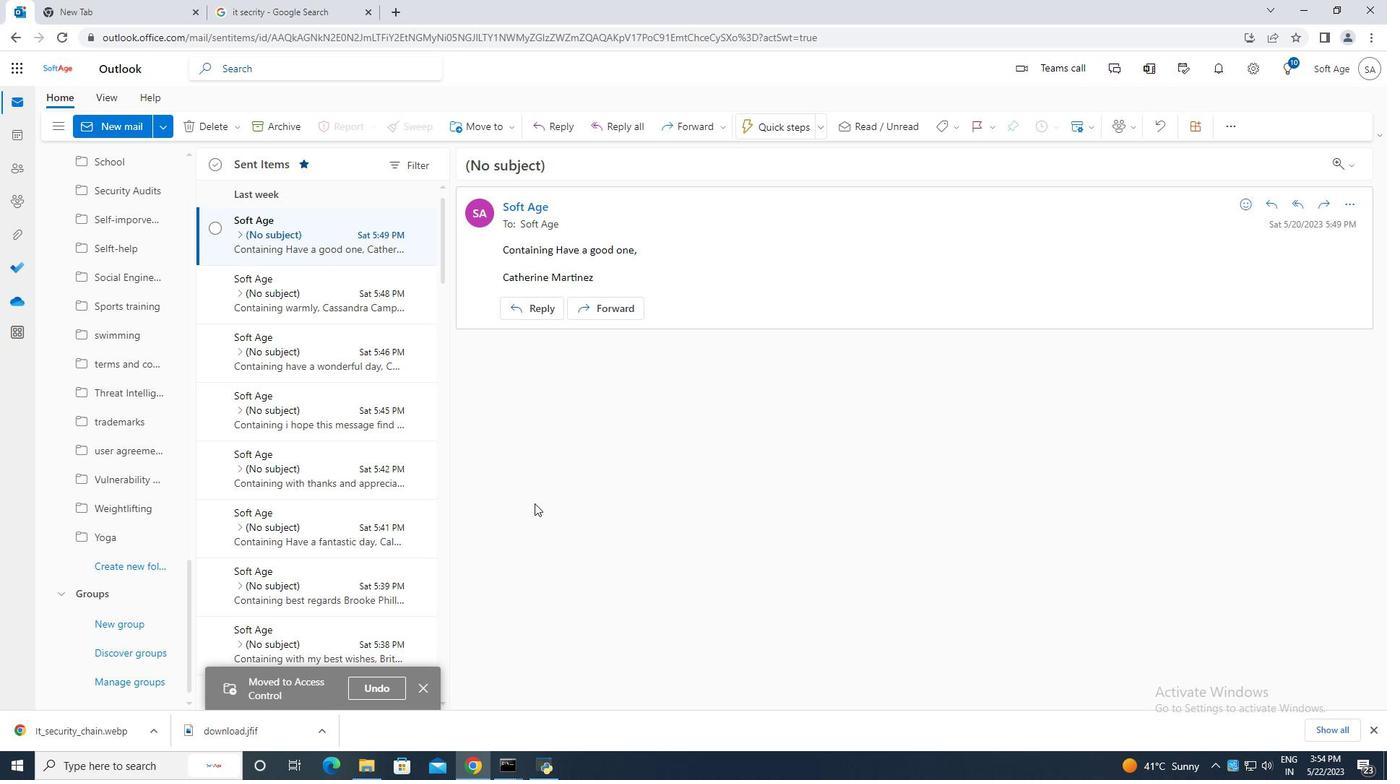 
